 Task: Search for accommodations in Istaravshan, Tajikistan from July 7 to July 15 for 6 guests, with a price range of ₹15,000 to ₹20,000, 3 bedrooms, 3 beds, 5 bathrooms, and self check-in option.
Action: Mouse moved to (758, 121)
Screenshot: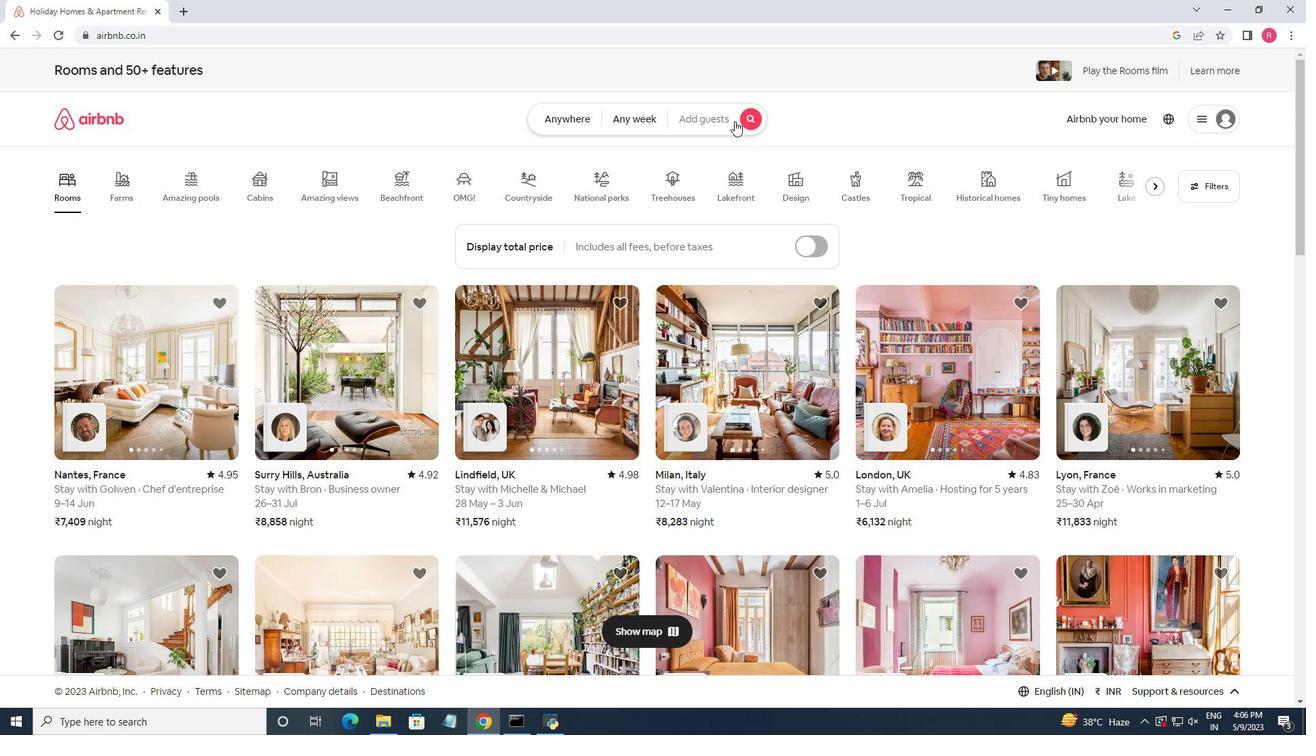 
Action: Mouse pressed left at (758, 121)
Screenshot: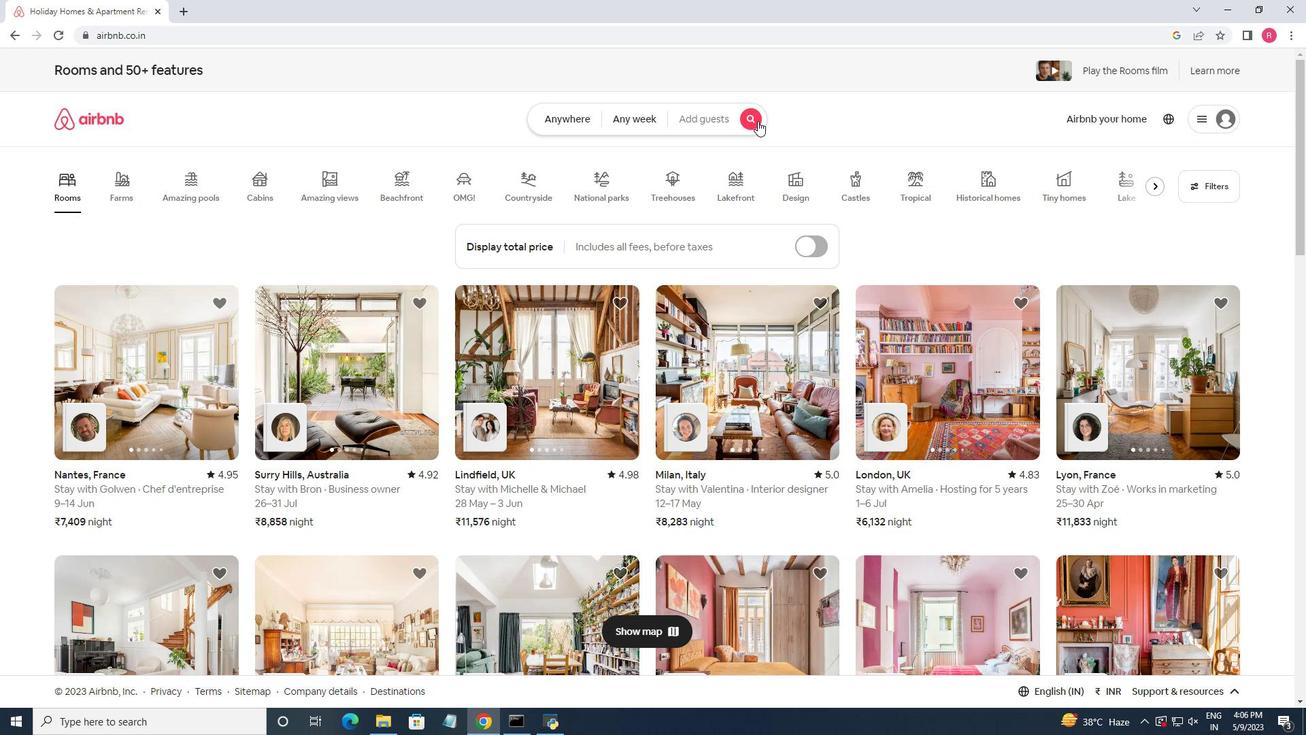 
Action: Mouse moved to (440, 172)
Screenshot: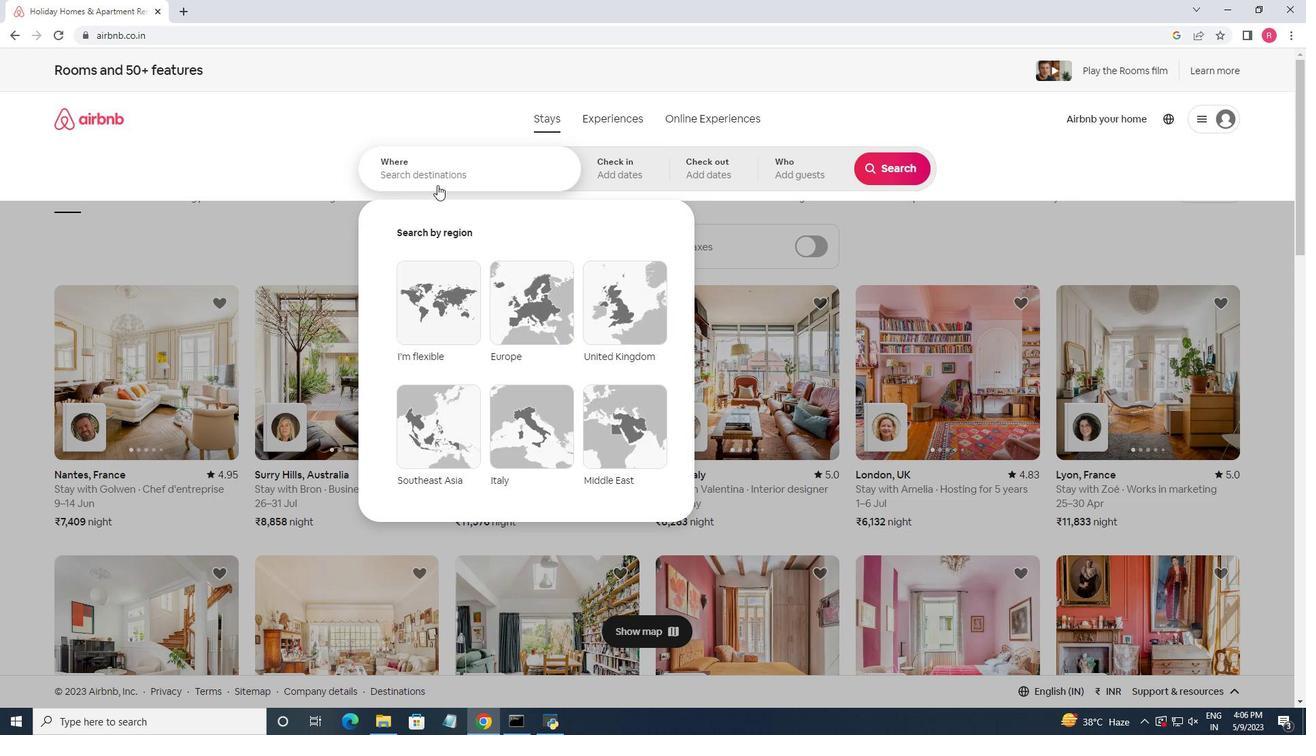 
Action: Mouse pressed left at (440, 172)
Screenshot: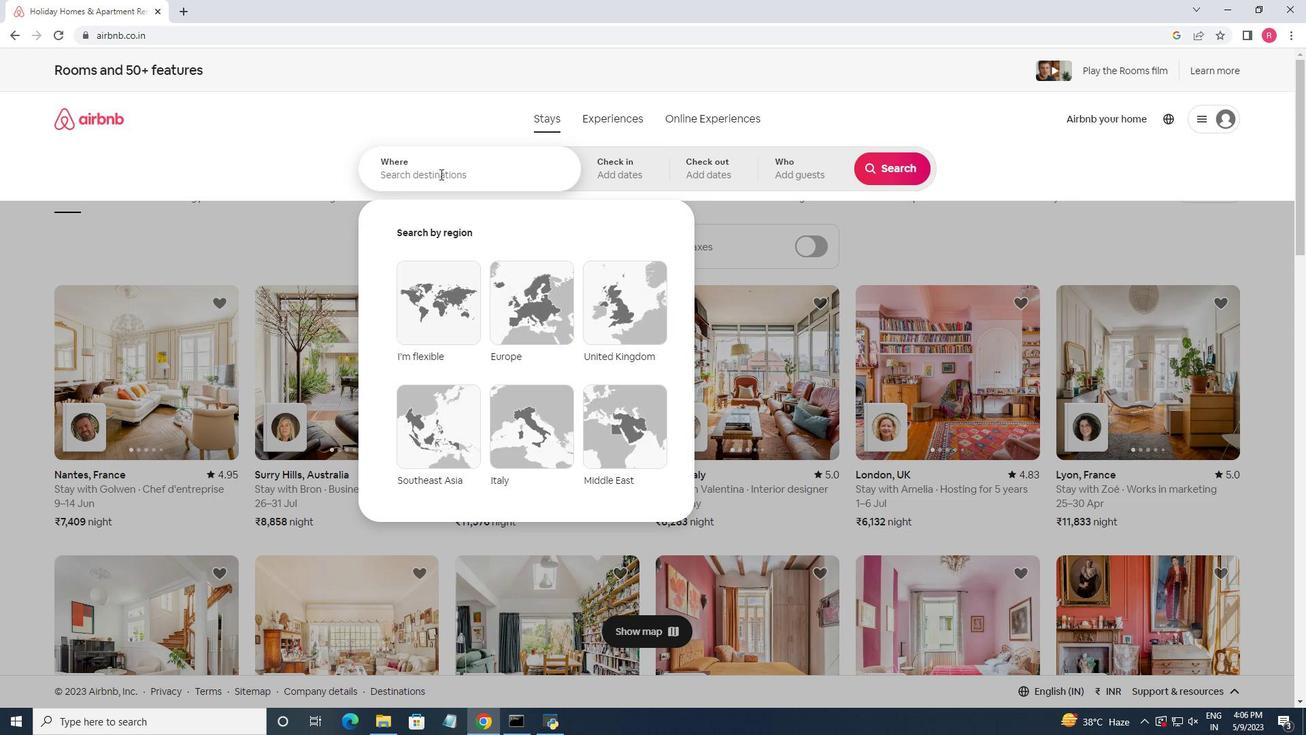 
Action: Key pressed <Key.shift>Istaravshan,<Key.space><Key.shift><Key.shift><Key.shift><Key.shift><Key.shift><Key.shift><Key.shift><Key.shift><Key.shift><Key.shift><Key.shift>Tajikista
Screenshot: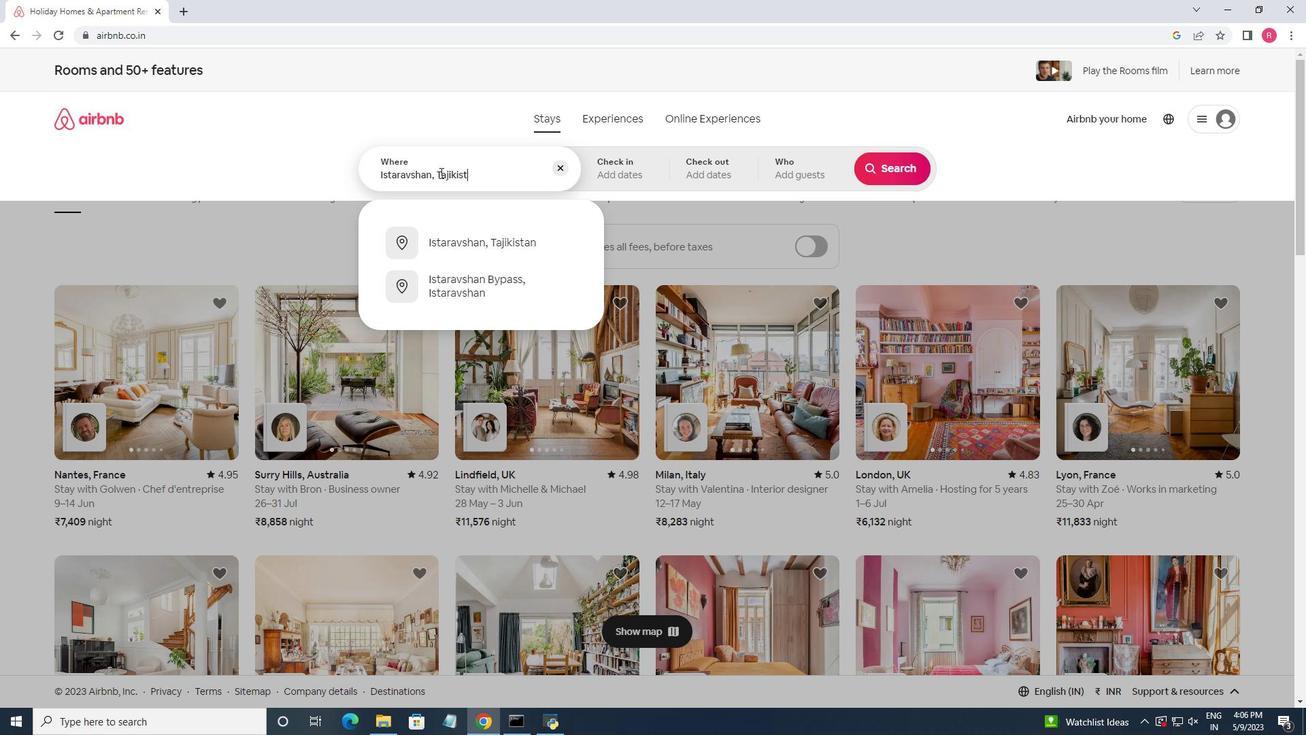 
Action: Mouse moved to (473, 236)
Screenshot: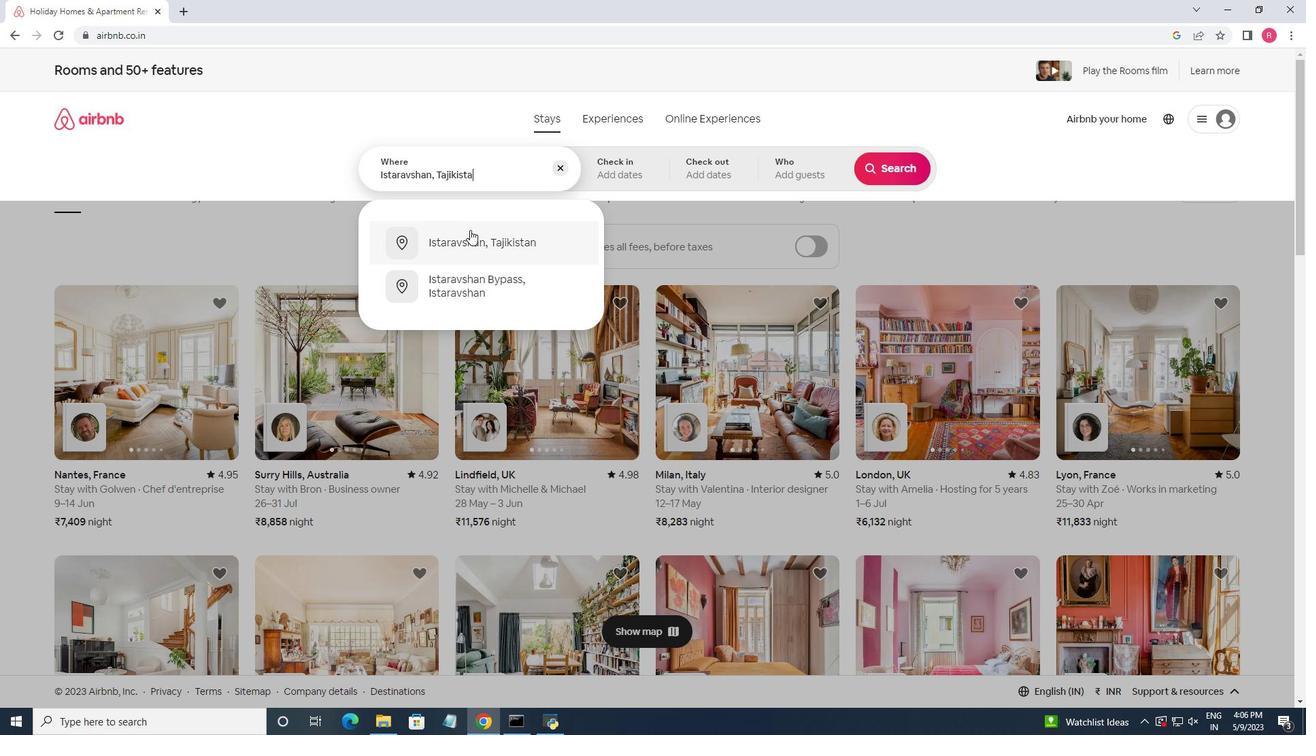 
Action: Mouse pressed left at (473, 236)
Screenshot: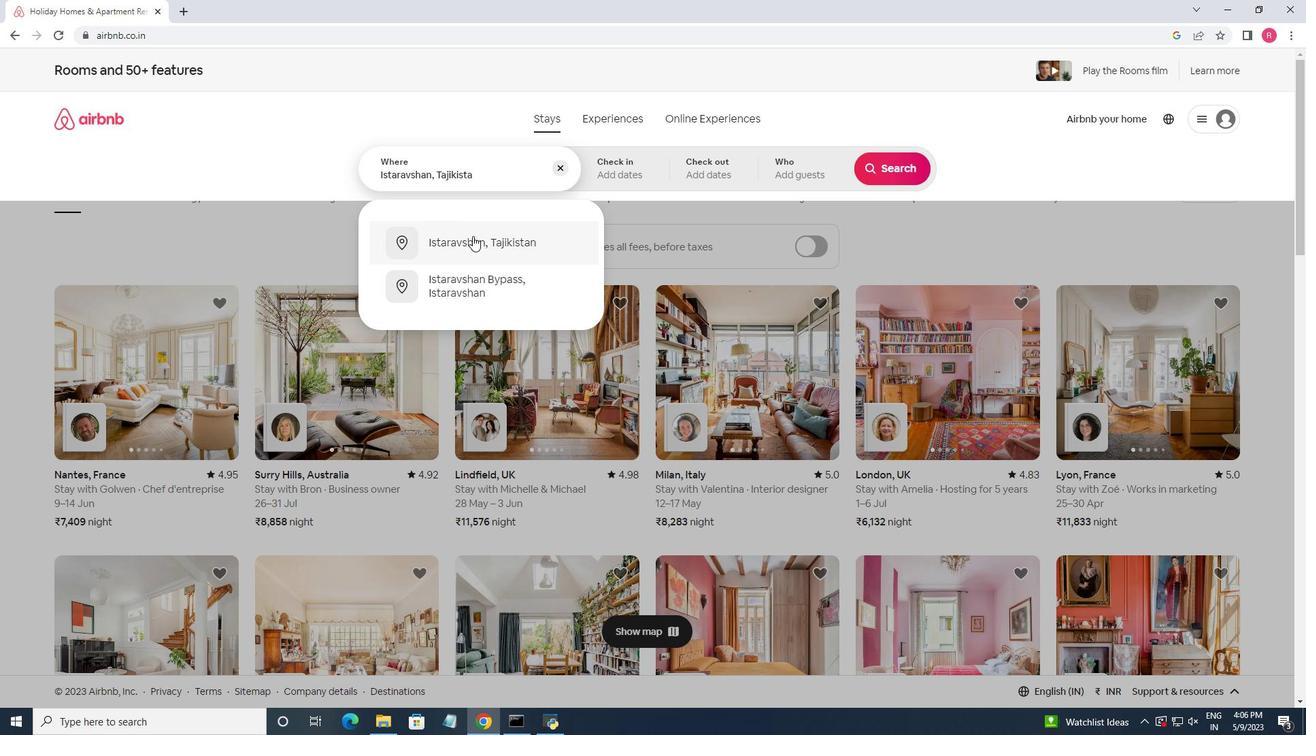 
Action: Mouse moved to (888, 281)
Screenshot: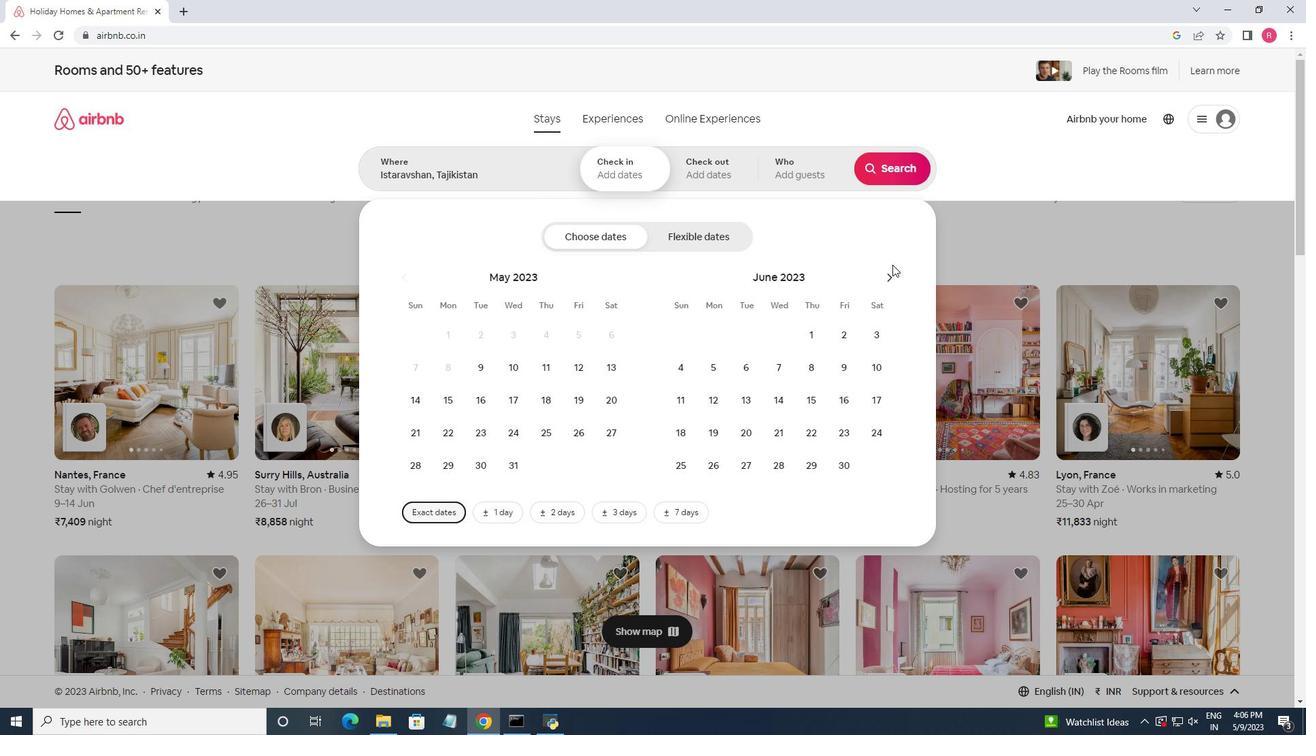 
Action: Mouse pressed left at (888, 281)
Screenshot: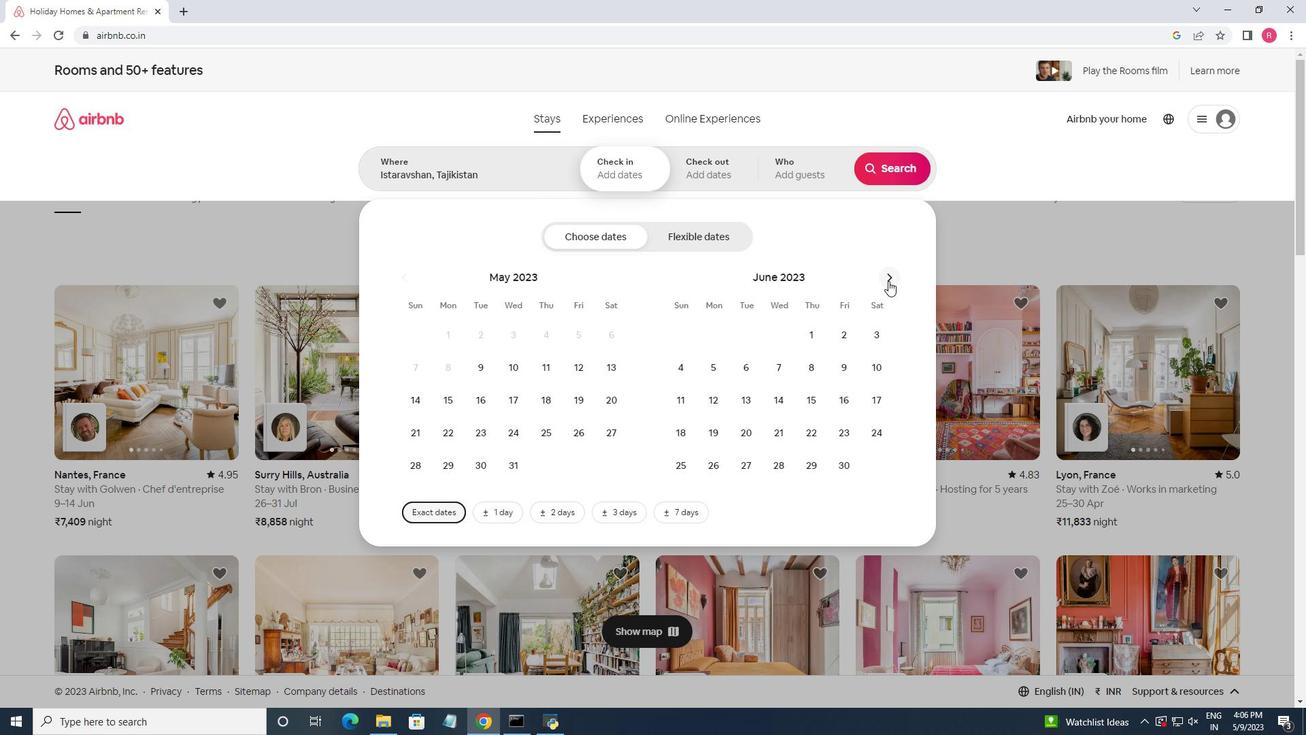 
Action: Mouse moved to (848, 370)
Screenshot: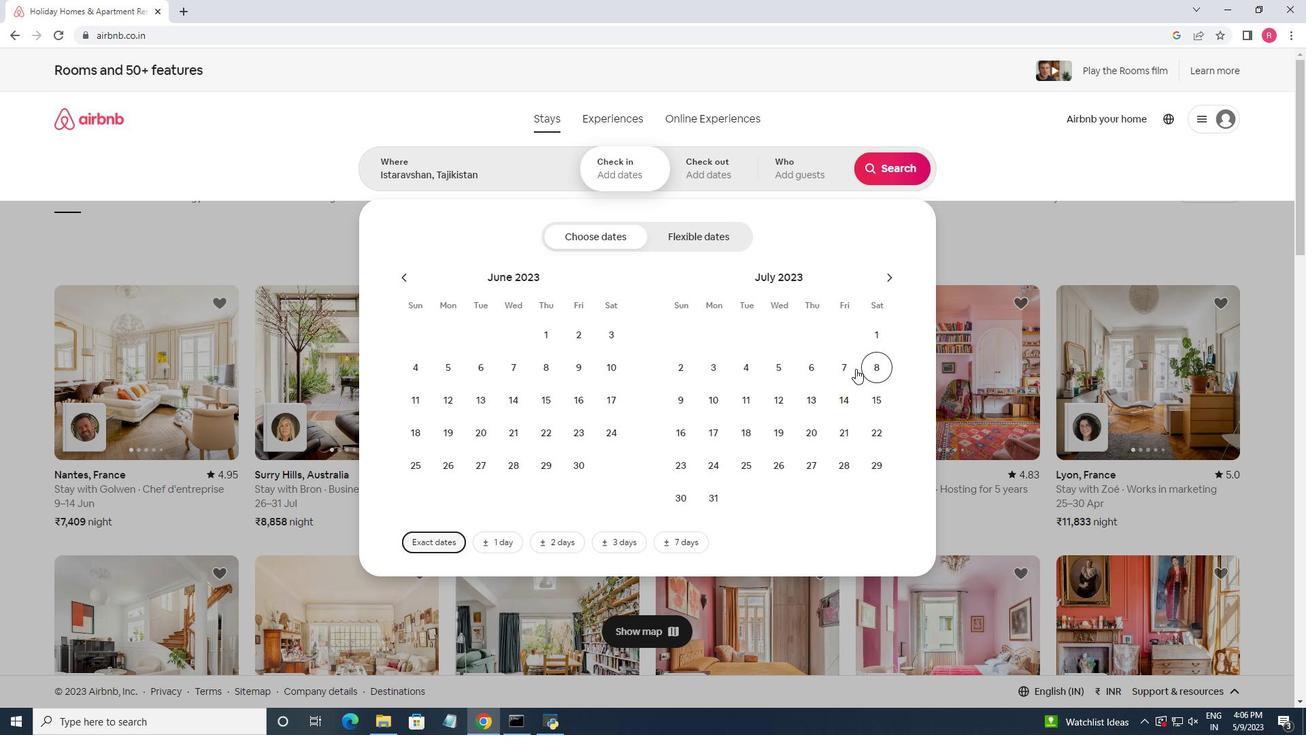 
Action: Mouse pressed left at (848, 370)
Screenshot: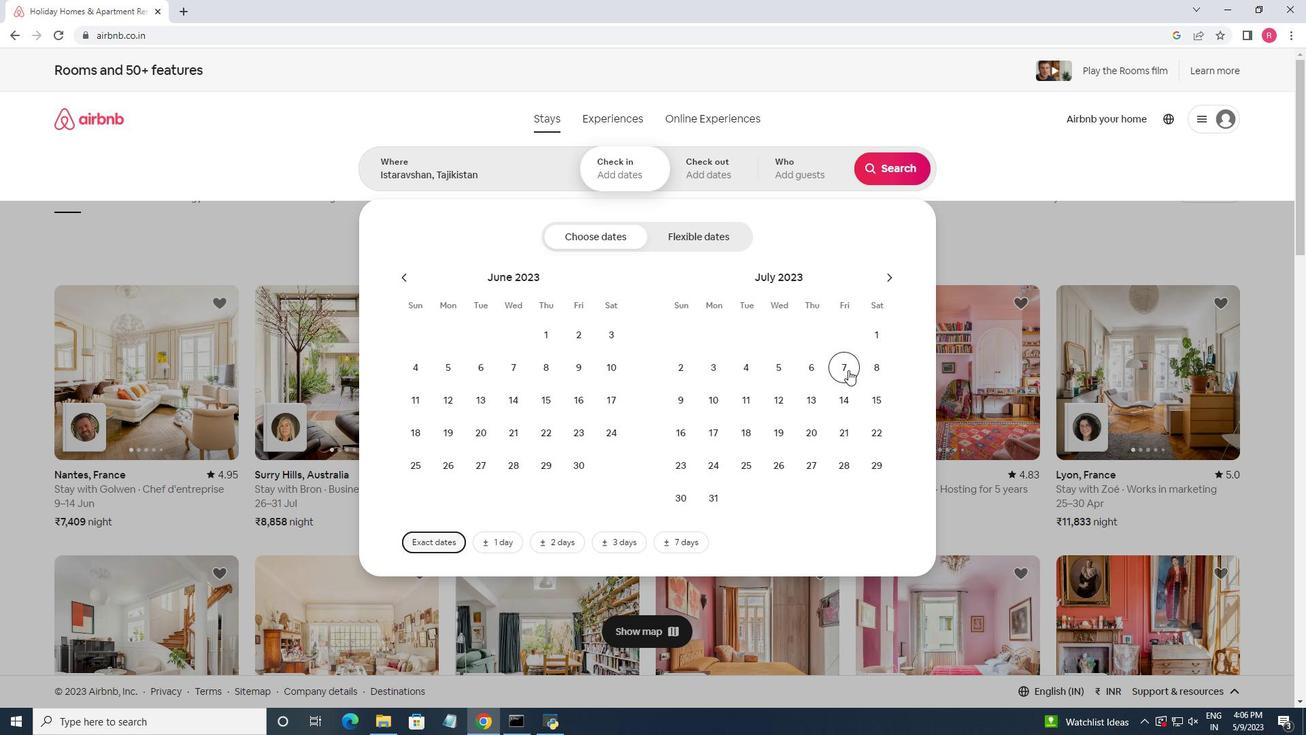 
Action: Mouse moved to (875, 404)
Screenshot: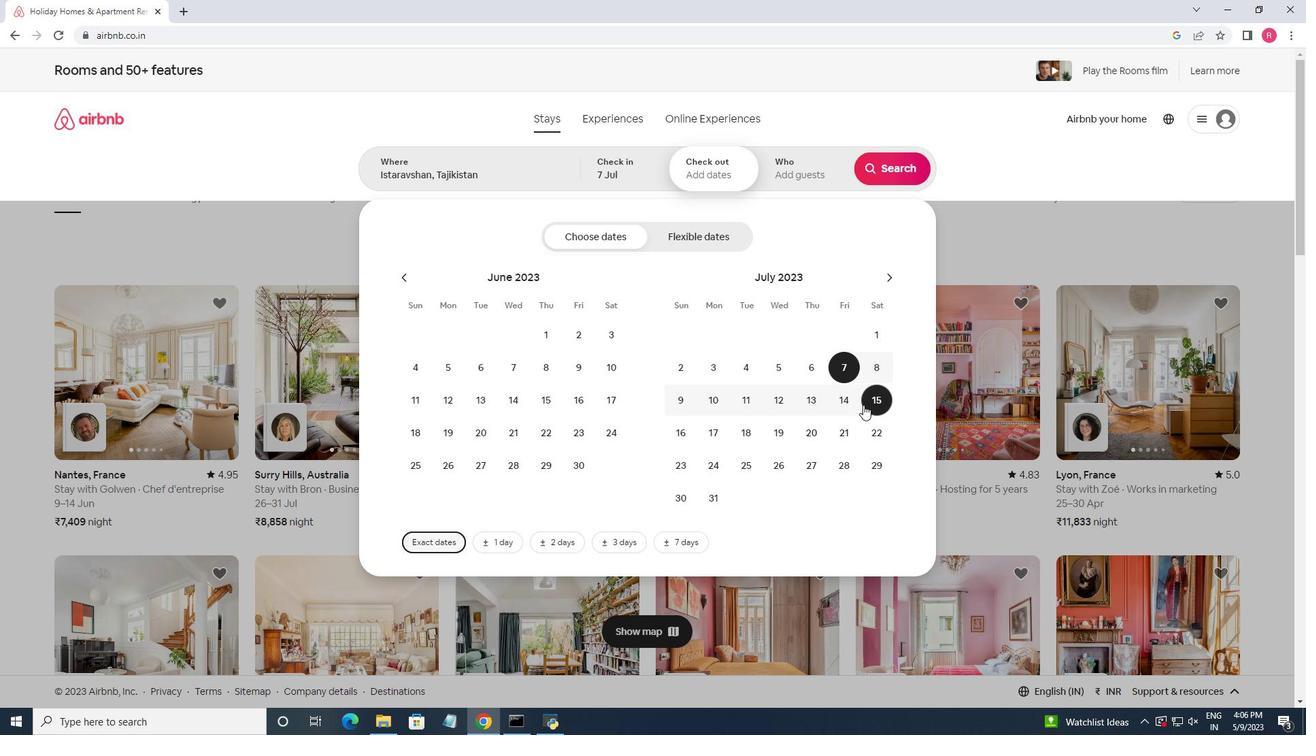 
Action: Mouse pressed left at (875, 404)
Screenshot: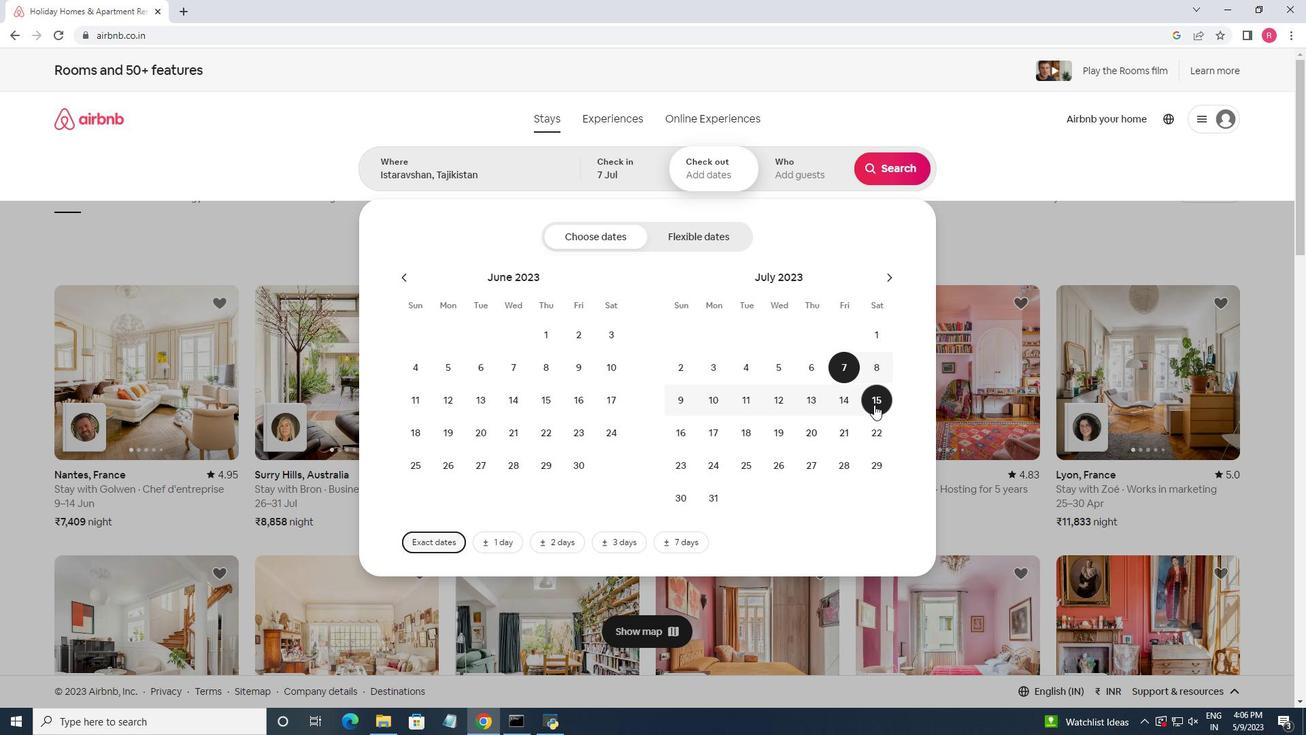 
Action: Mouse moved to (782, 172)
Screenshot: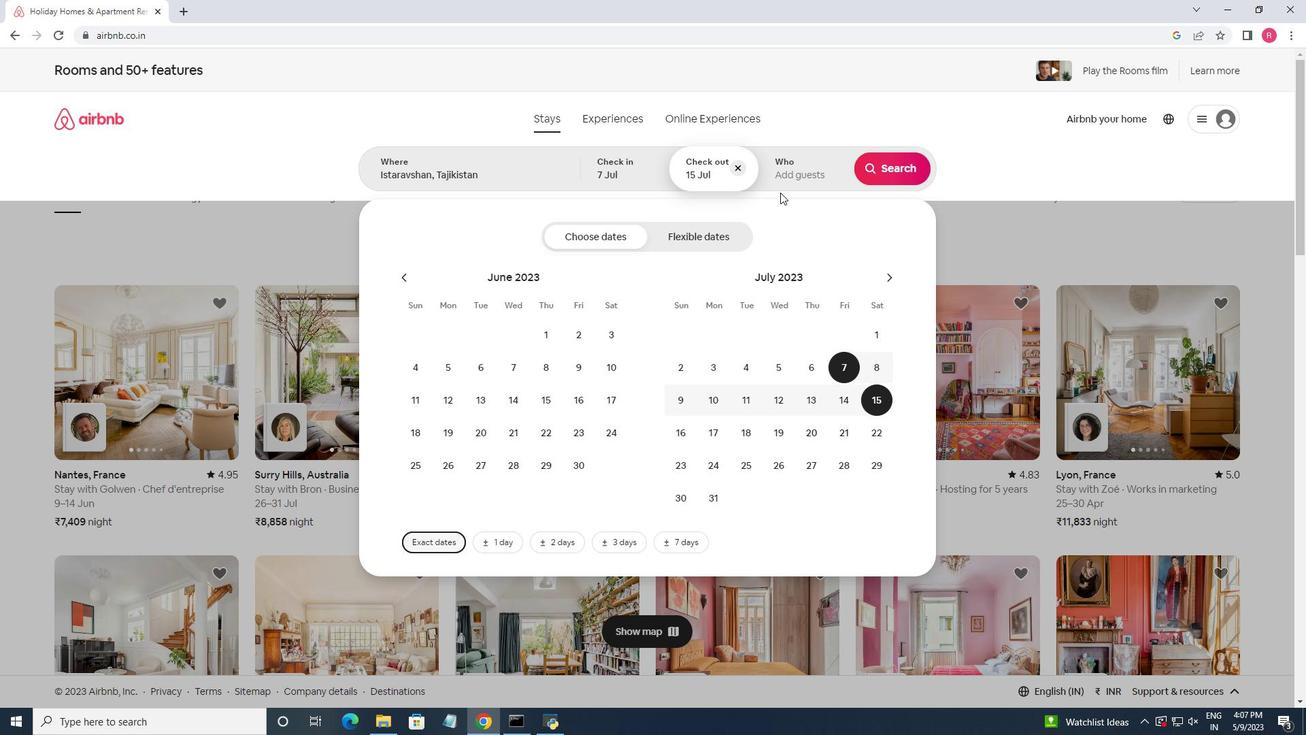 
Action: Mouse pressed left at (782, 172)
Screenshot: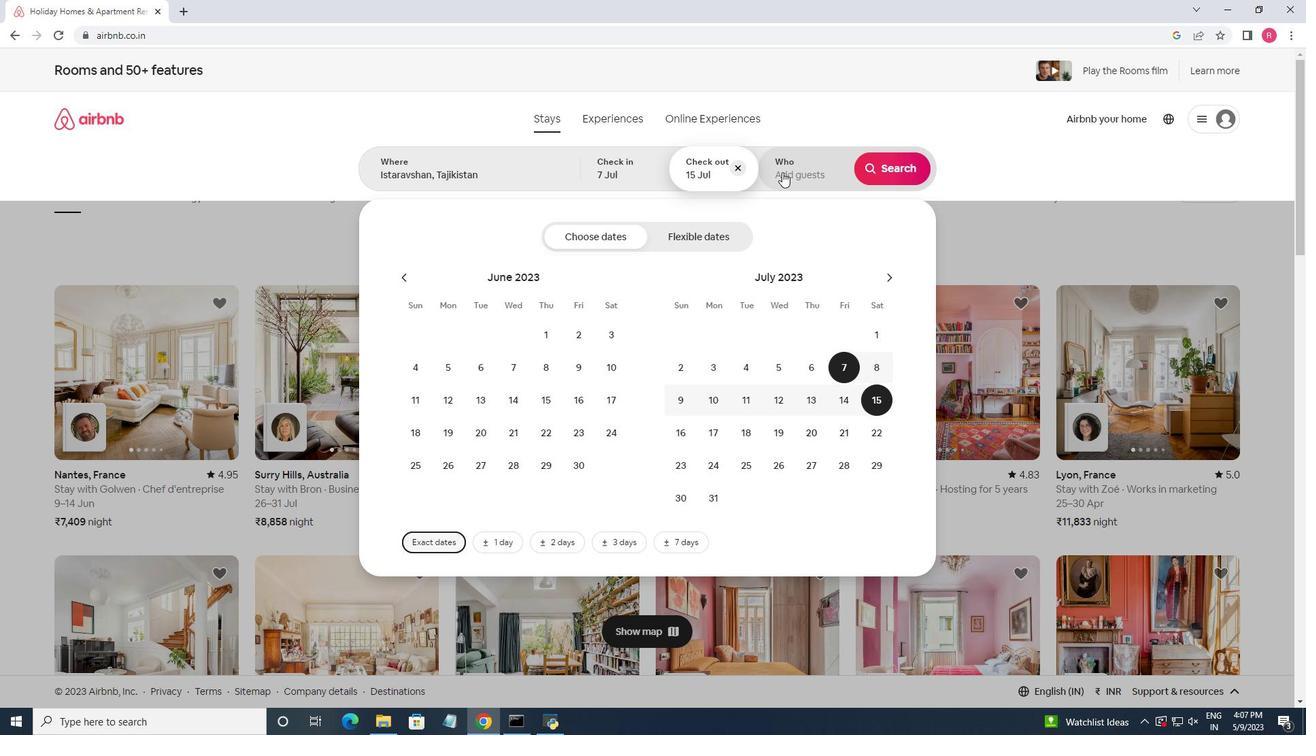 
Action: Mouse moved to (898, 245)
Screenshot: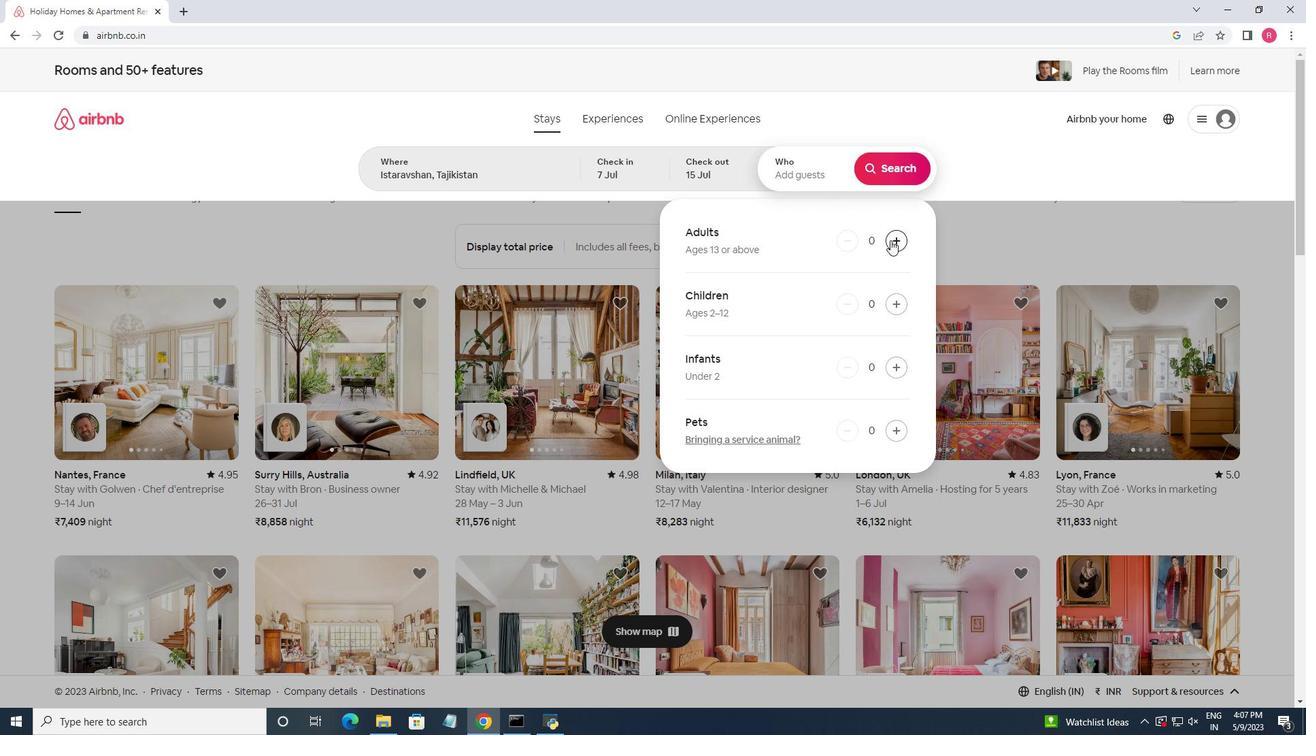 
Action: Mouse pressed left at (898, 245)
Screenshot: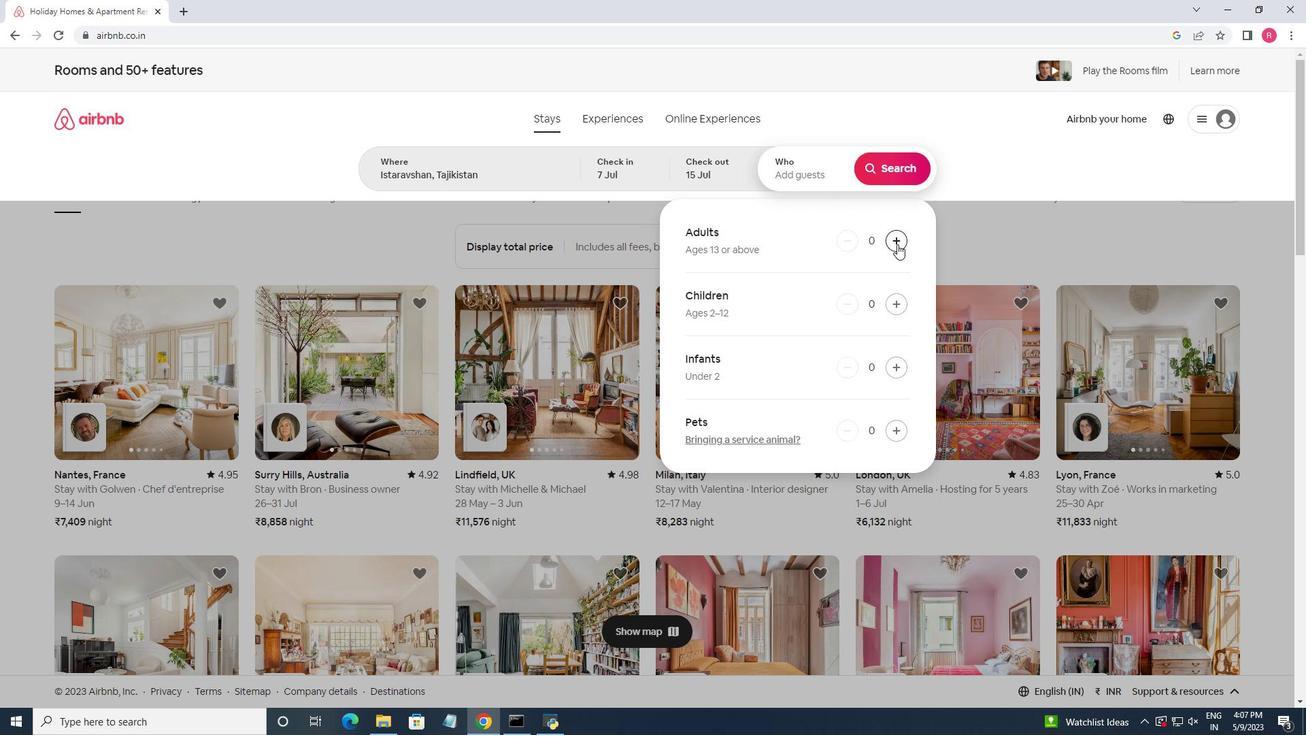 
Action: Mouse pressed left at (898, 245)
Screenshot: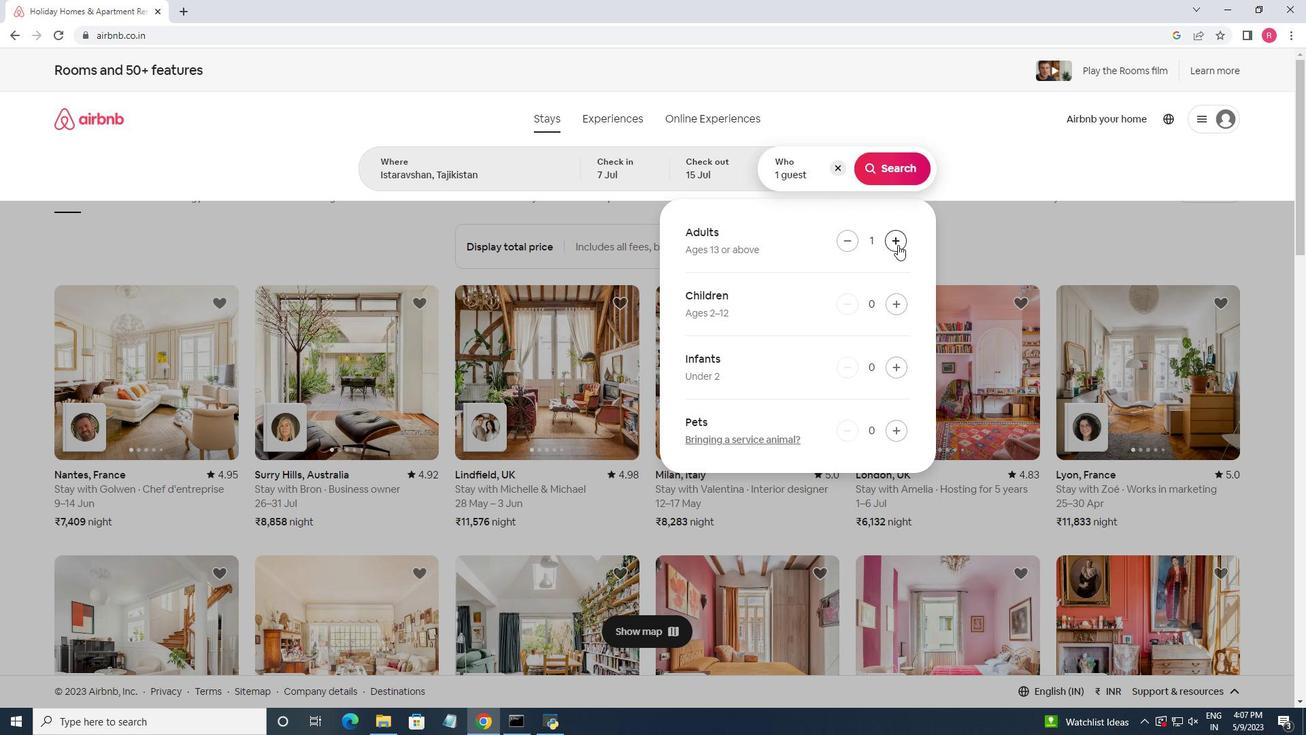 
Action: Mouse pressed left at (898, 245)
Screenshot: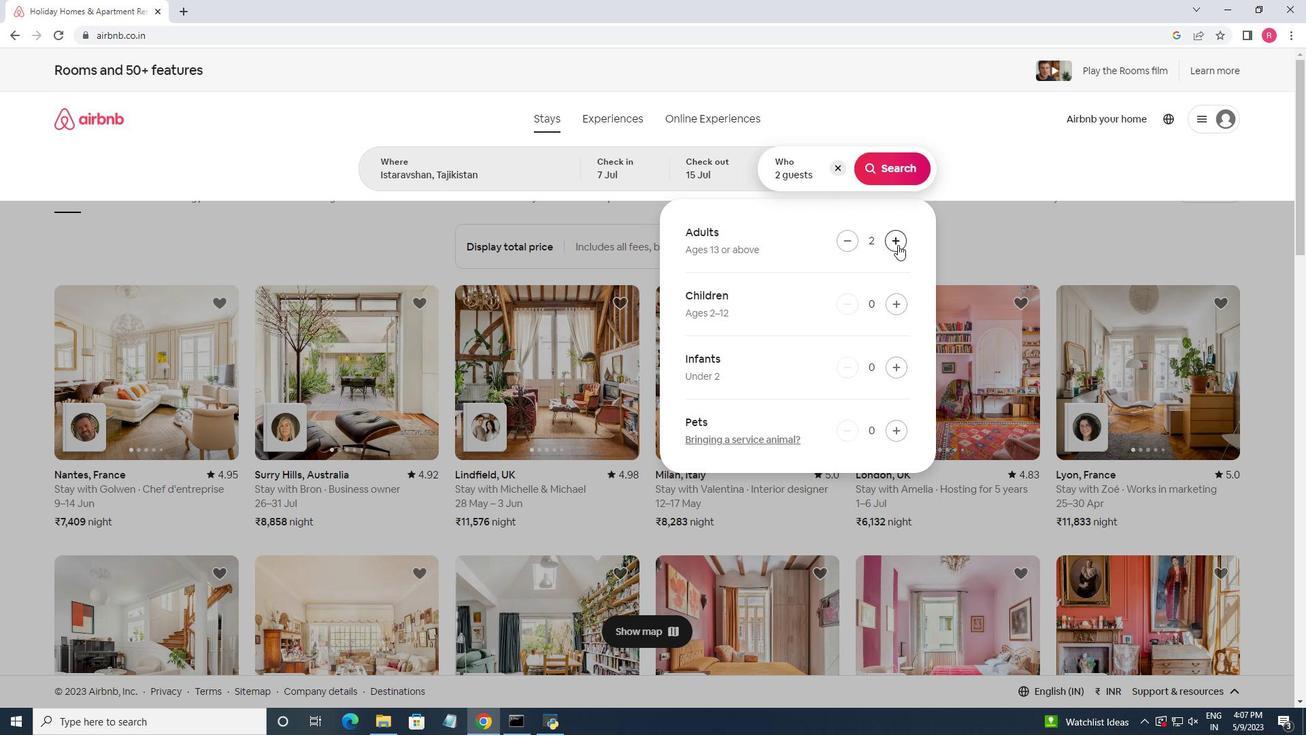 
Action: Mouse pressed left at (898, 245)
Screenshot: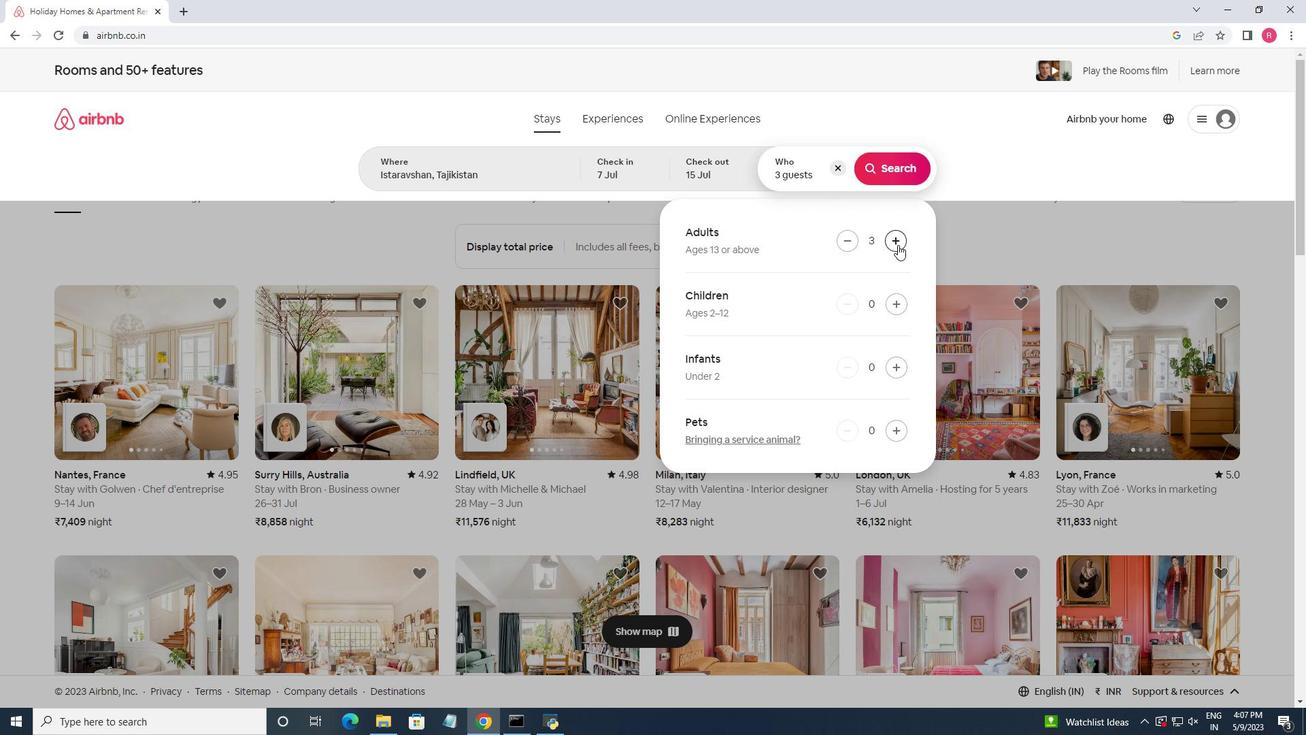 
Action: Mouse pressed left at (898, 245)
Screenshot: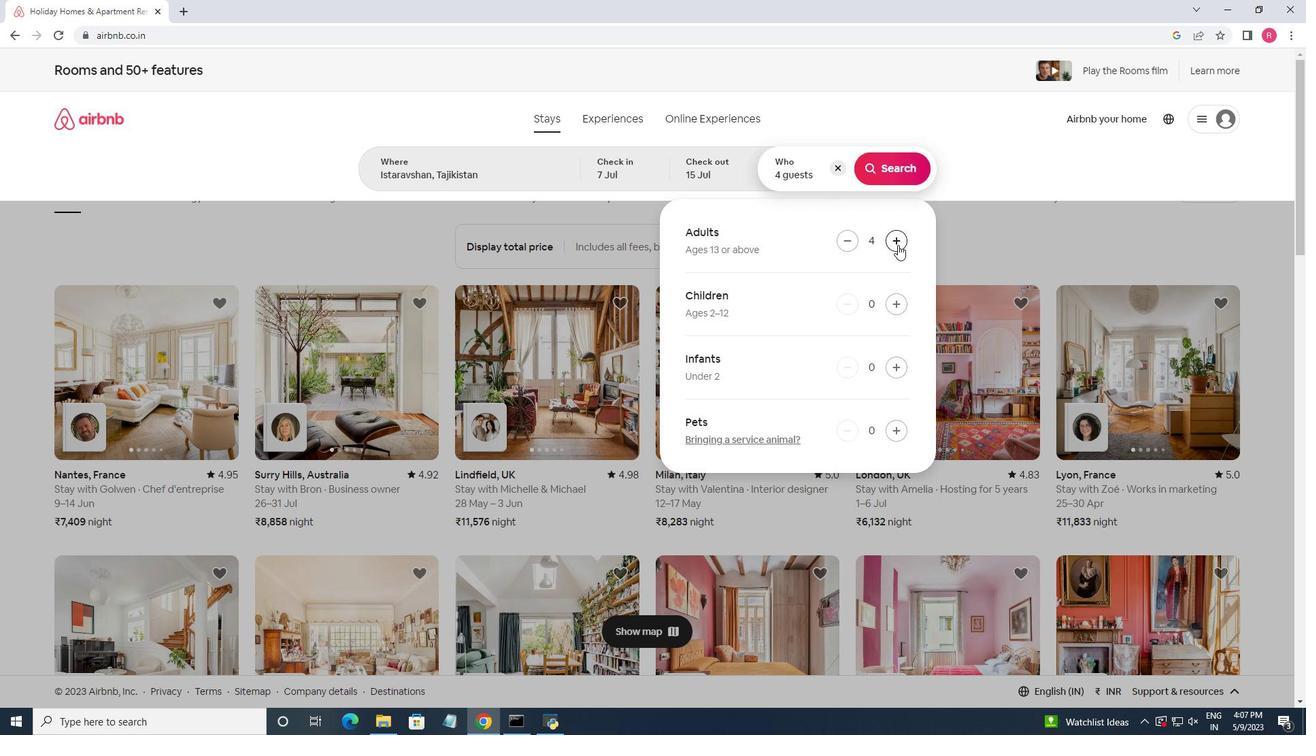 
Action: Mouse pressed left at (898, 245)
Screenshot: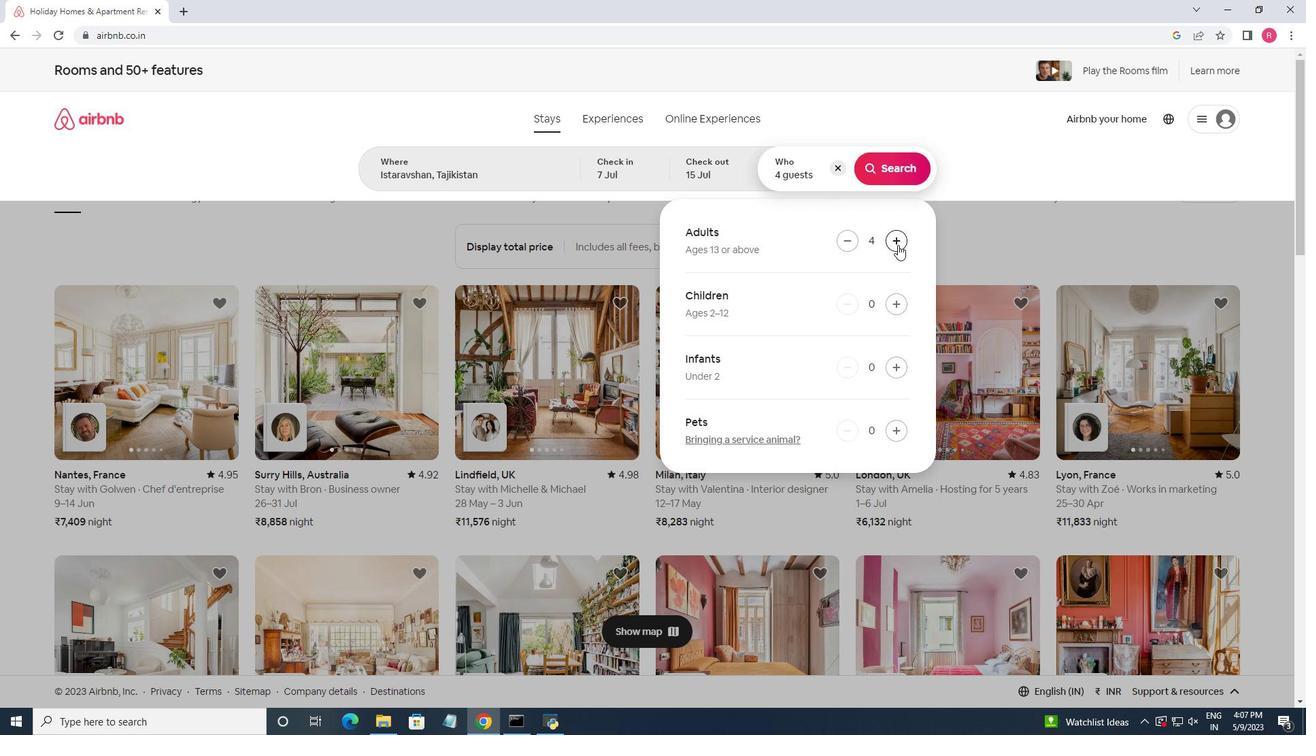 
Action: Mouse moved to (895, 170)
Screenshot: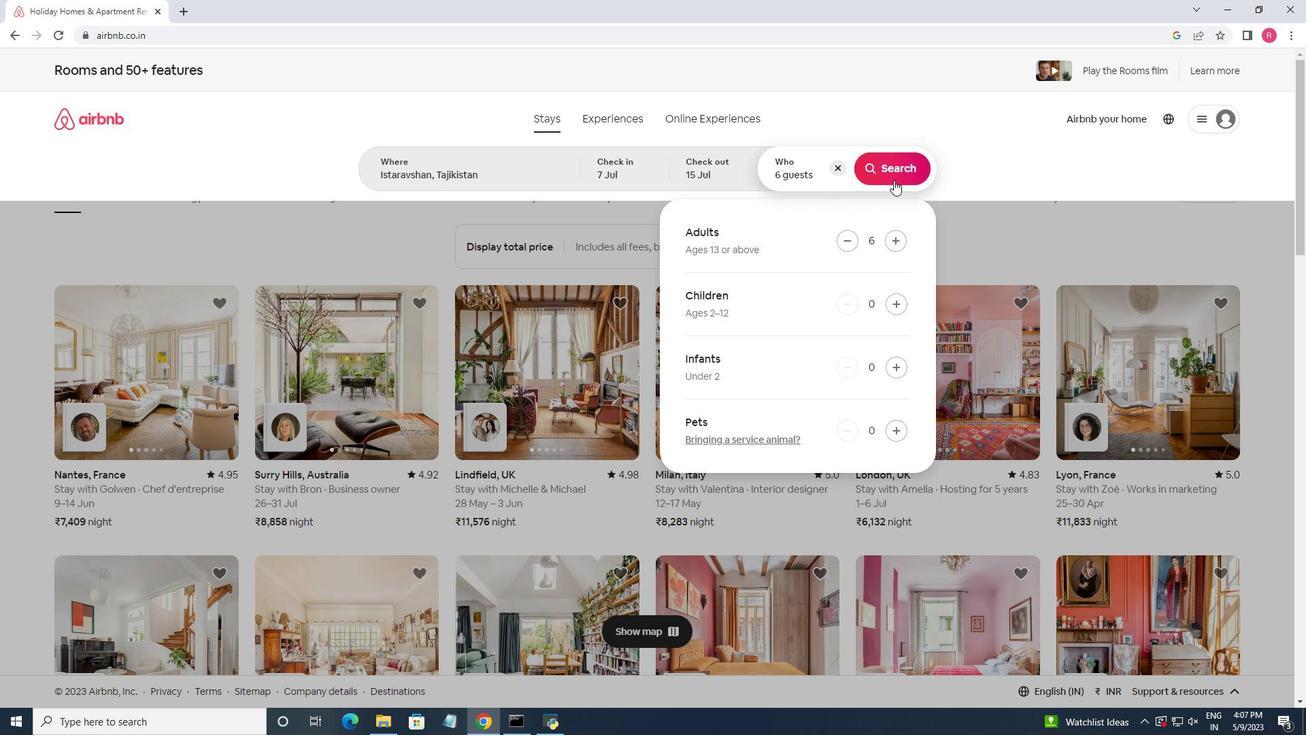
Action: Mouse pressed left at (895, 170)
Screenshot: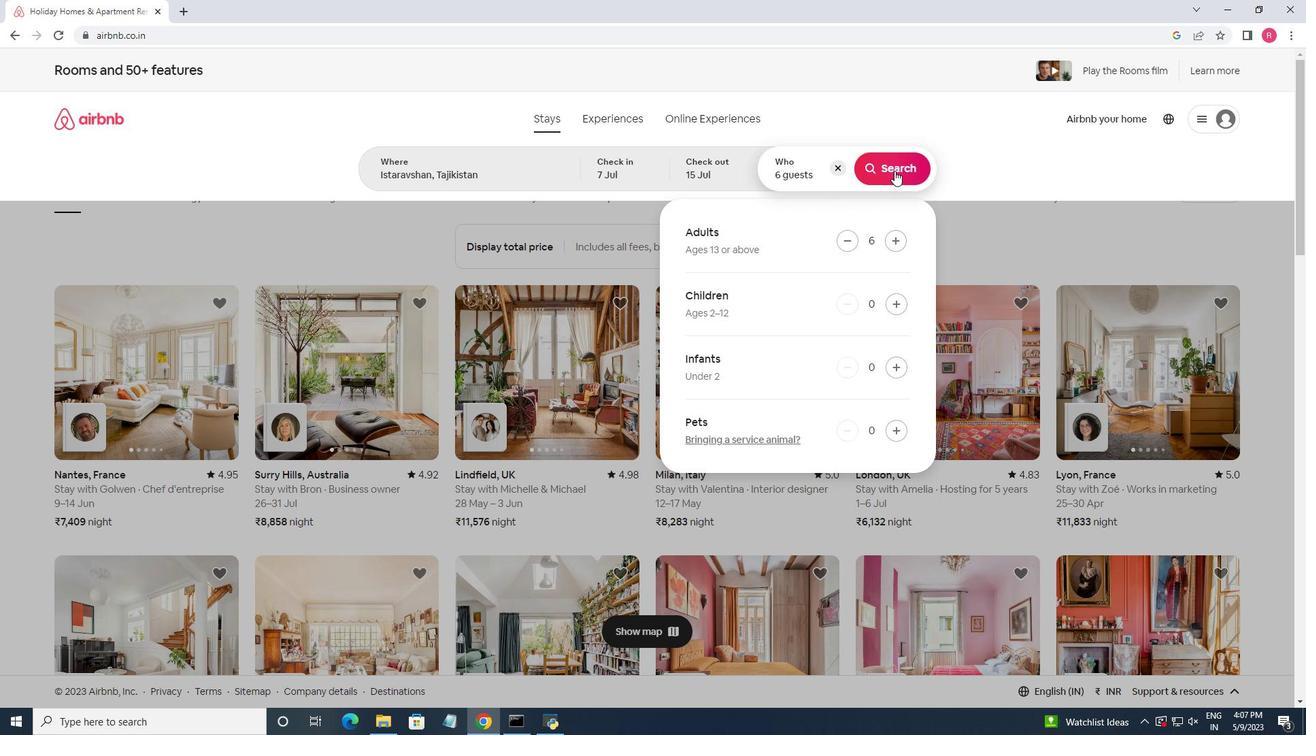 
Action: Mouse moved to (1226, 130)
Screenshot: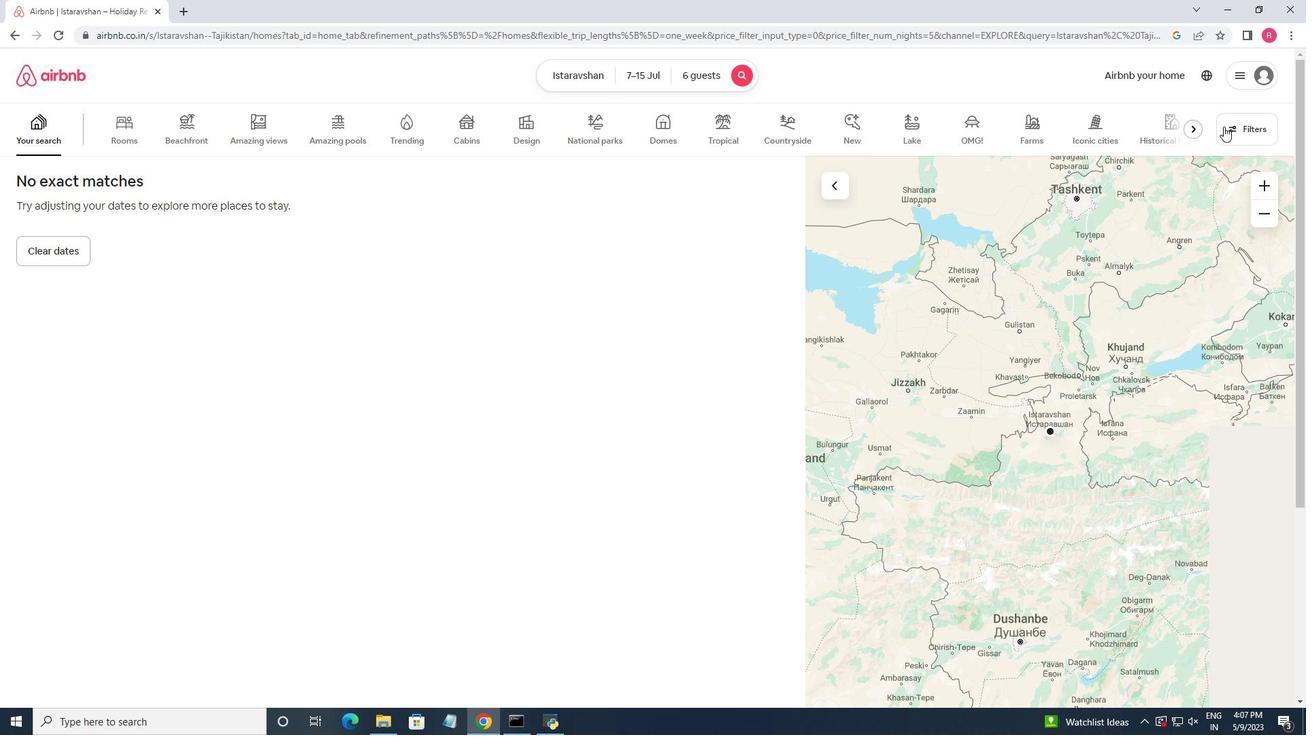 
Action: Mouse pressed left at (1226, 130)
Screenshot: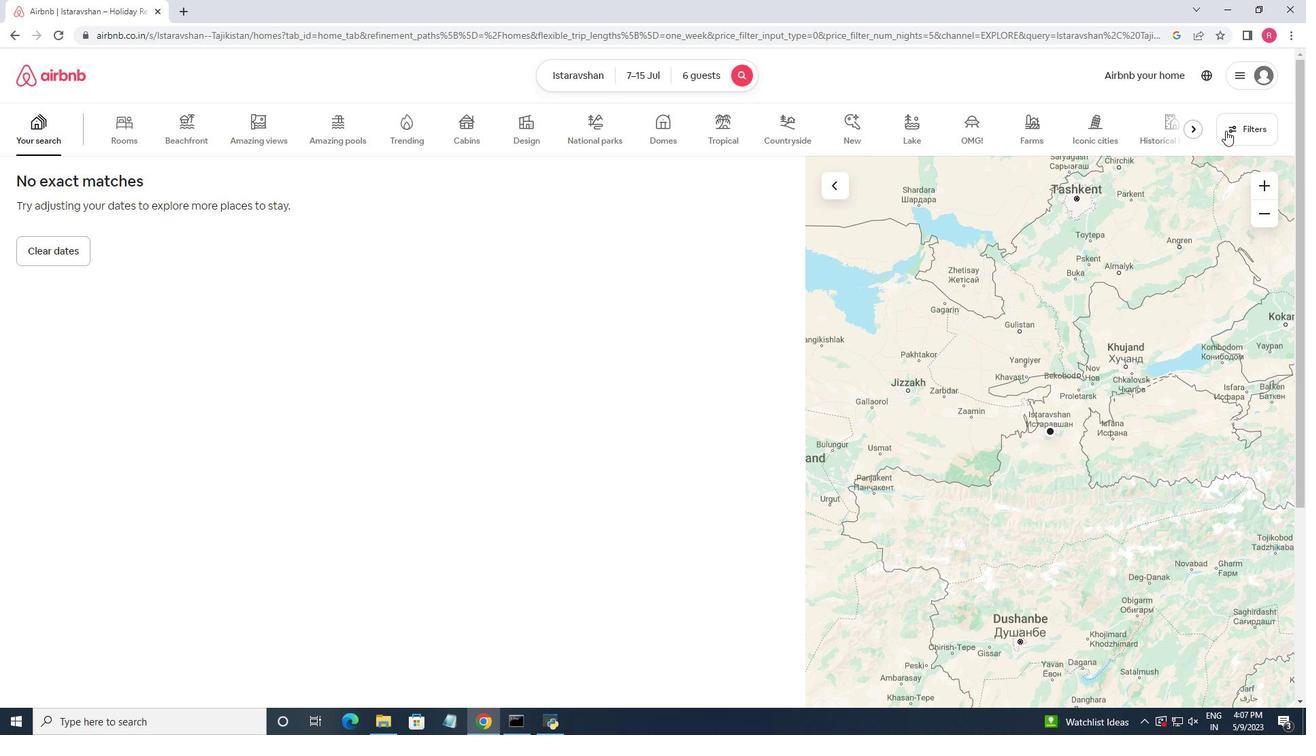 
Action: Mouse moved to (477, 462)
Screenshot: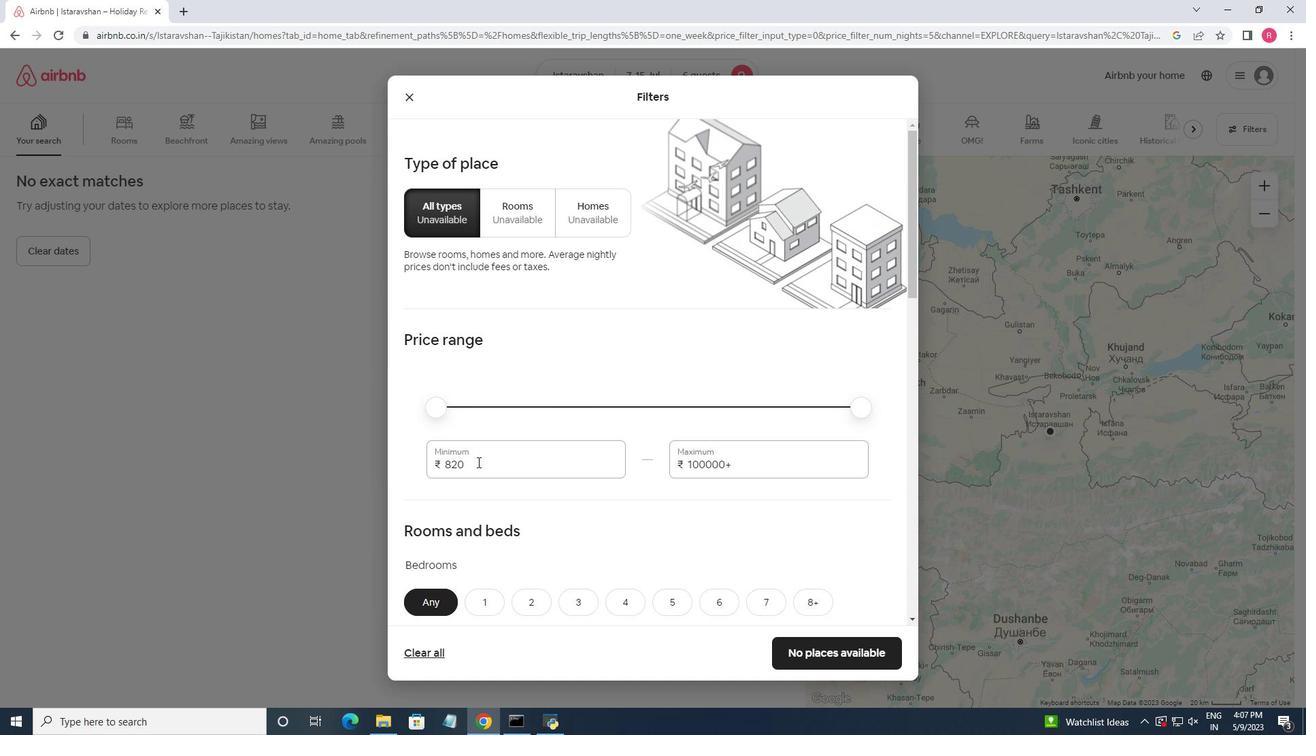 
Action: Mouse pressed left at (477, 462)
Screenshot: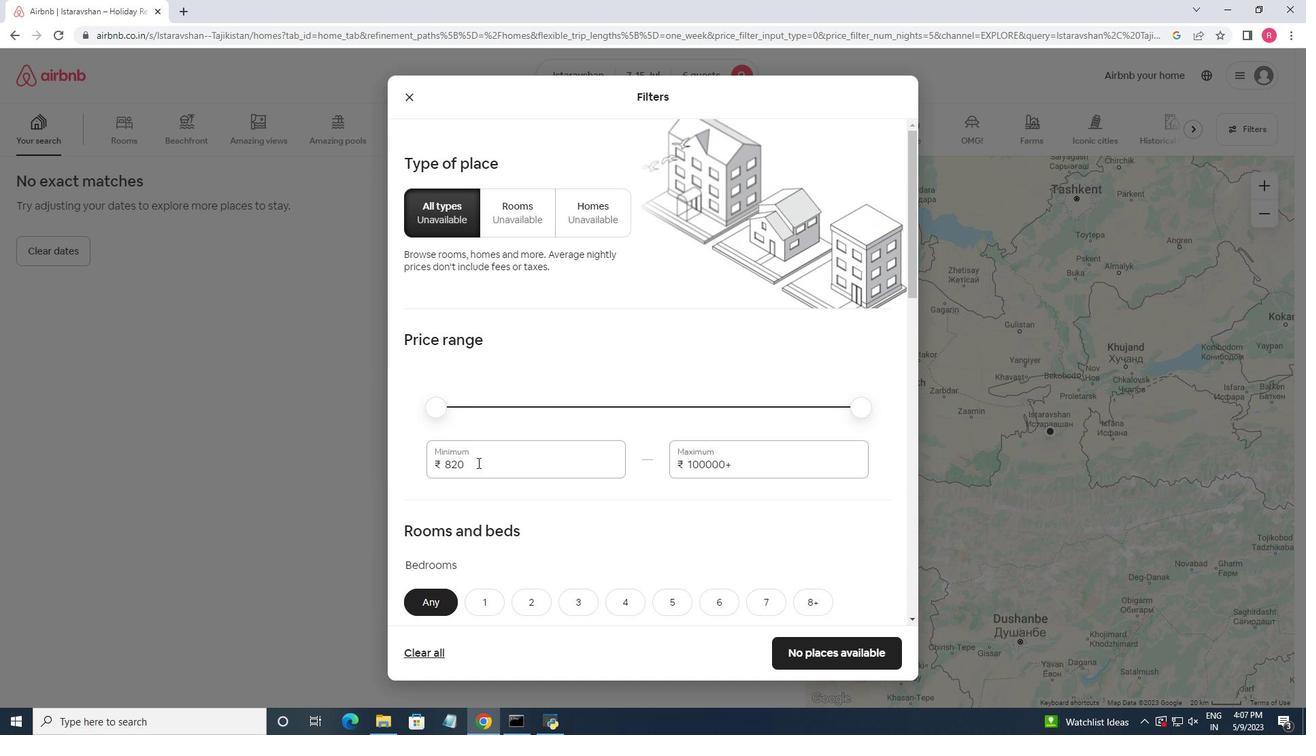 
Action: Mouse moved to (477, 462)
Screenshot: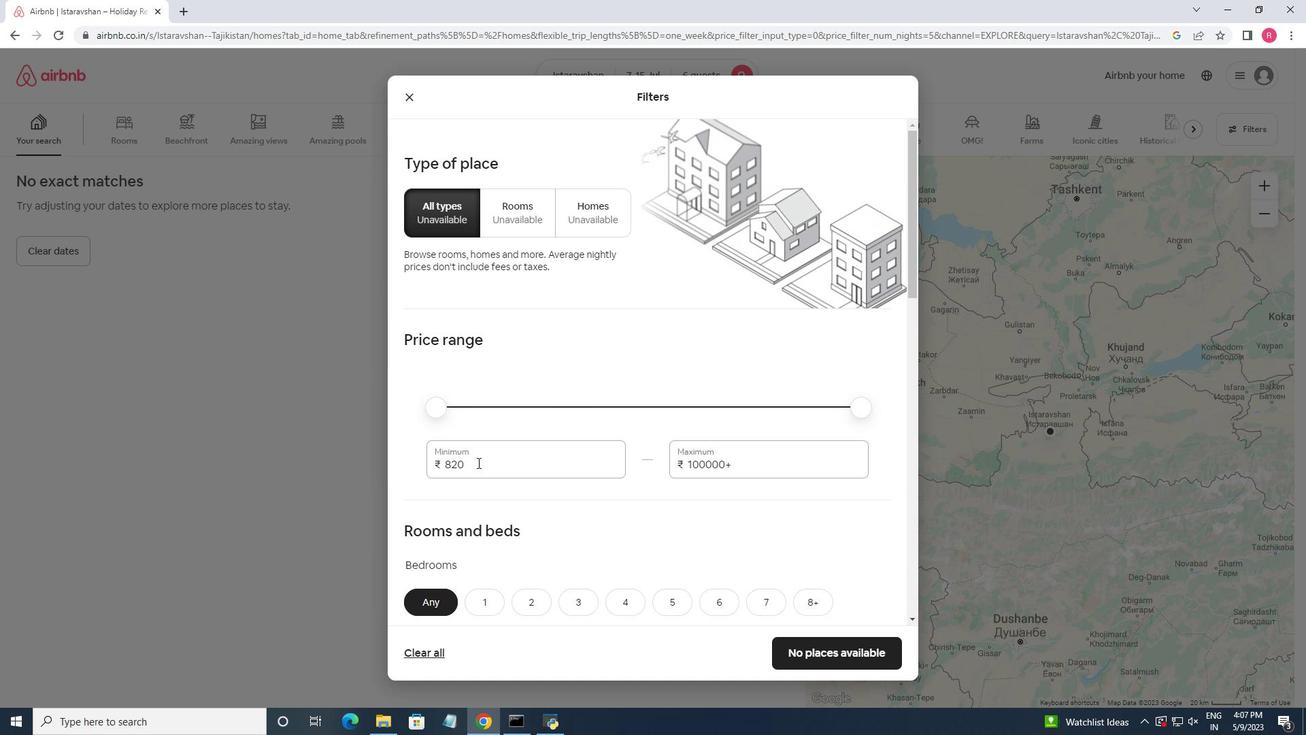 
Action: Key pressed <Key.backspace><Key.backspace><Key.backspace>15000<Key.tab>20000
Screenshot: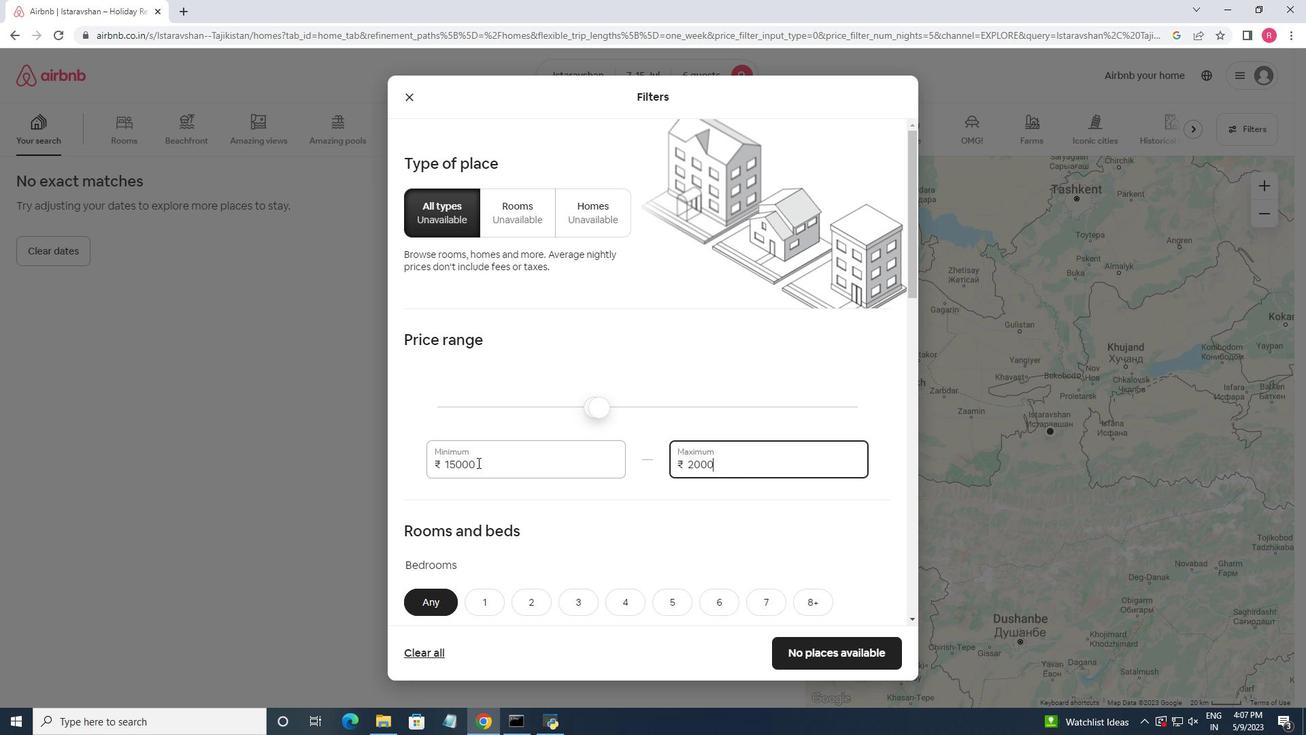 
Action: Mouse moved to (583, 527)
Screenshot: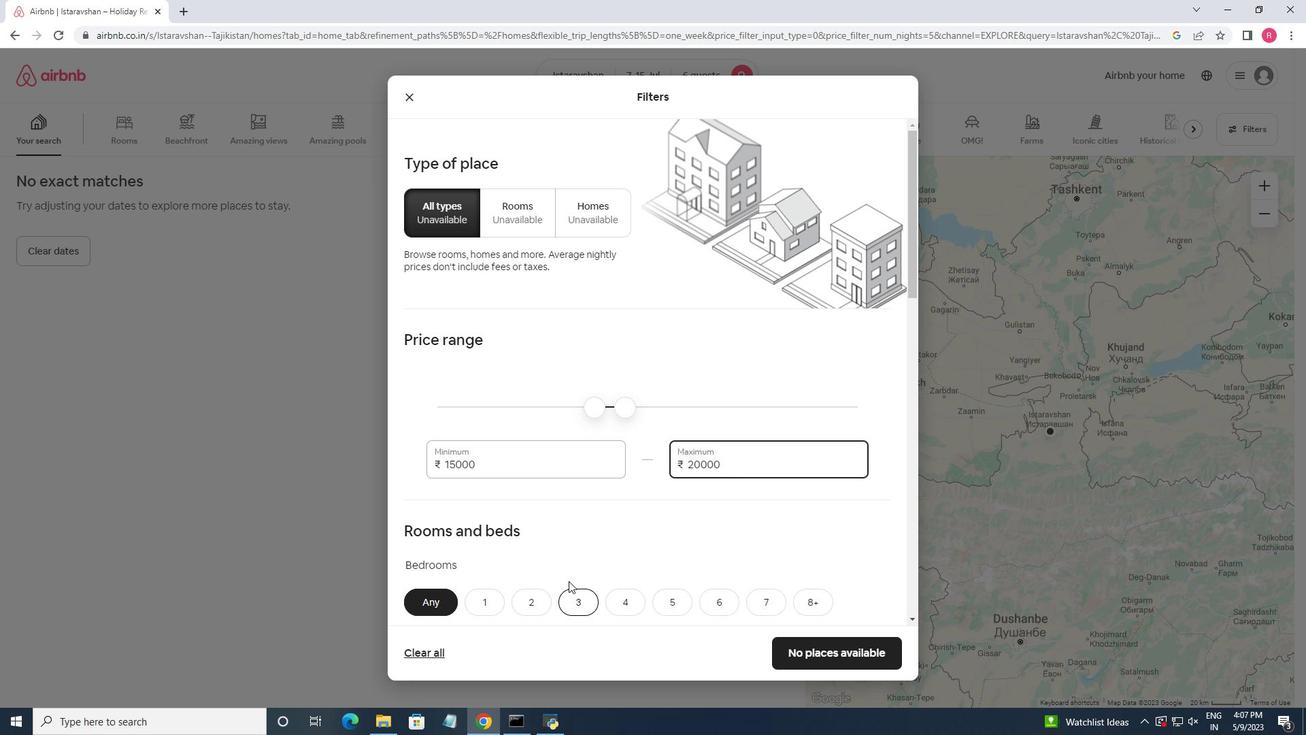 
Action: Mouse scrolled (583, 526) with delta (0, 0)
Screenshot: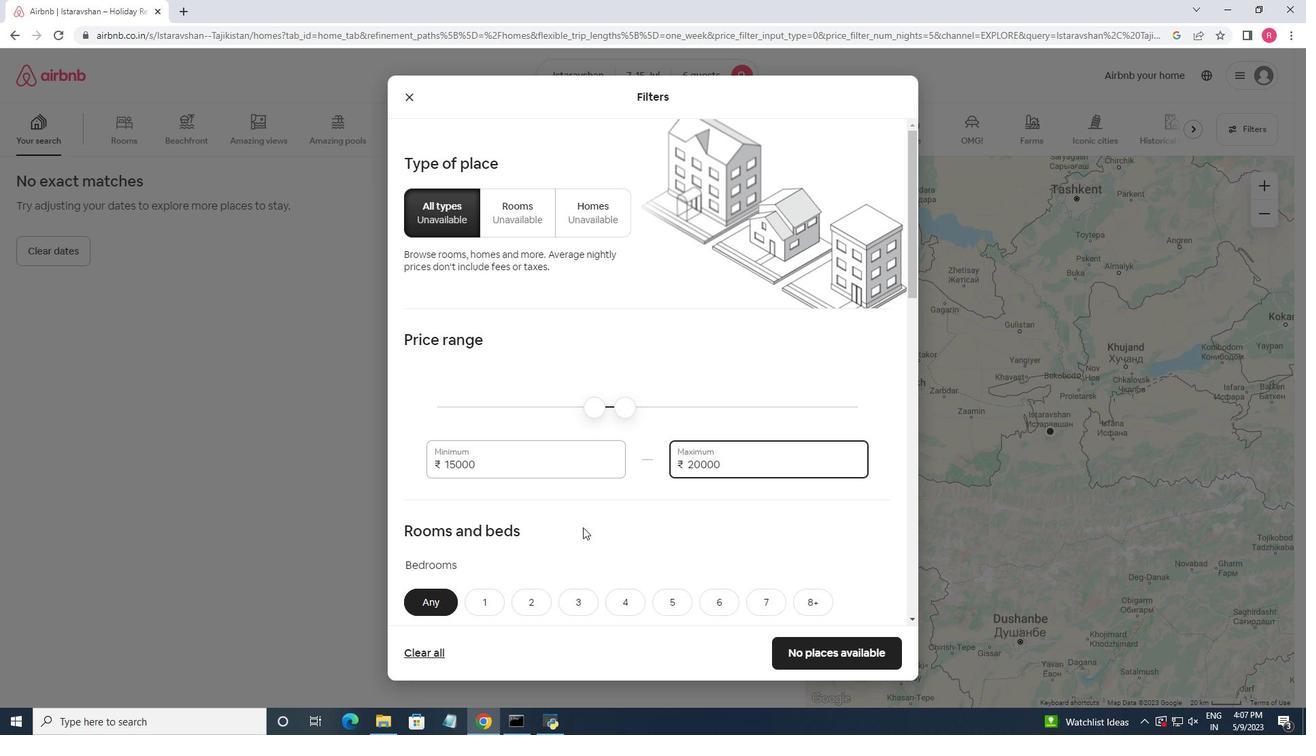 
Action: Mouse scrolled (583, 526) with delta (0, 0)
Screenshot: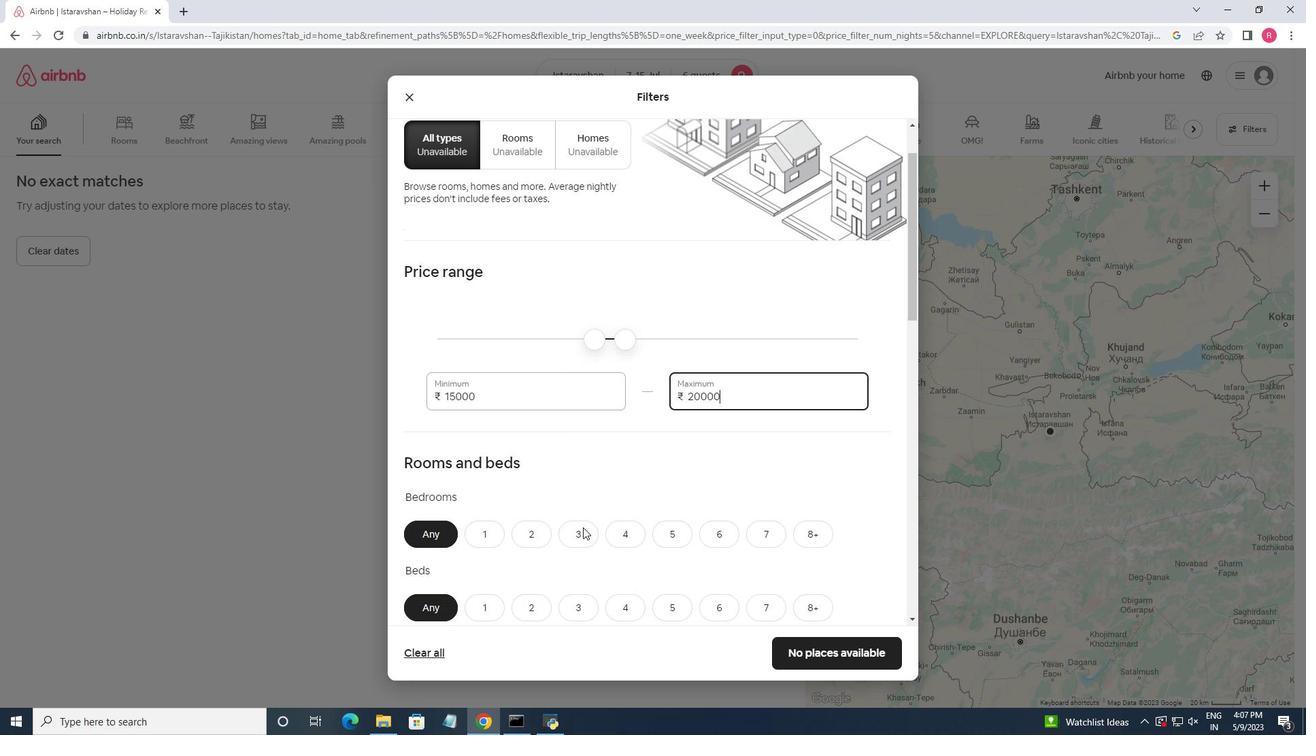 
Action: Mouse moved to (583, 471)
Screenshot: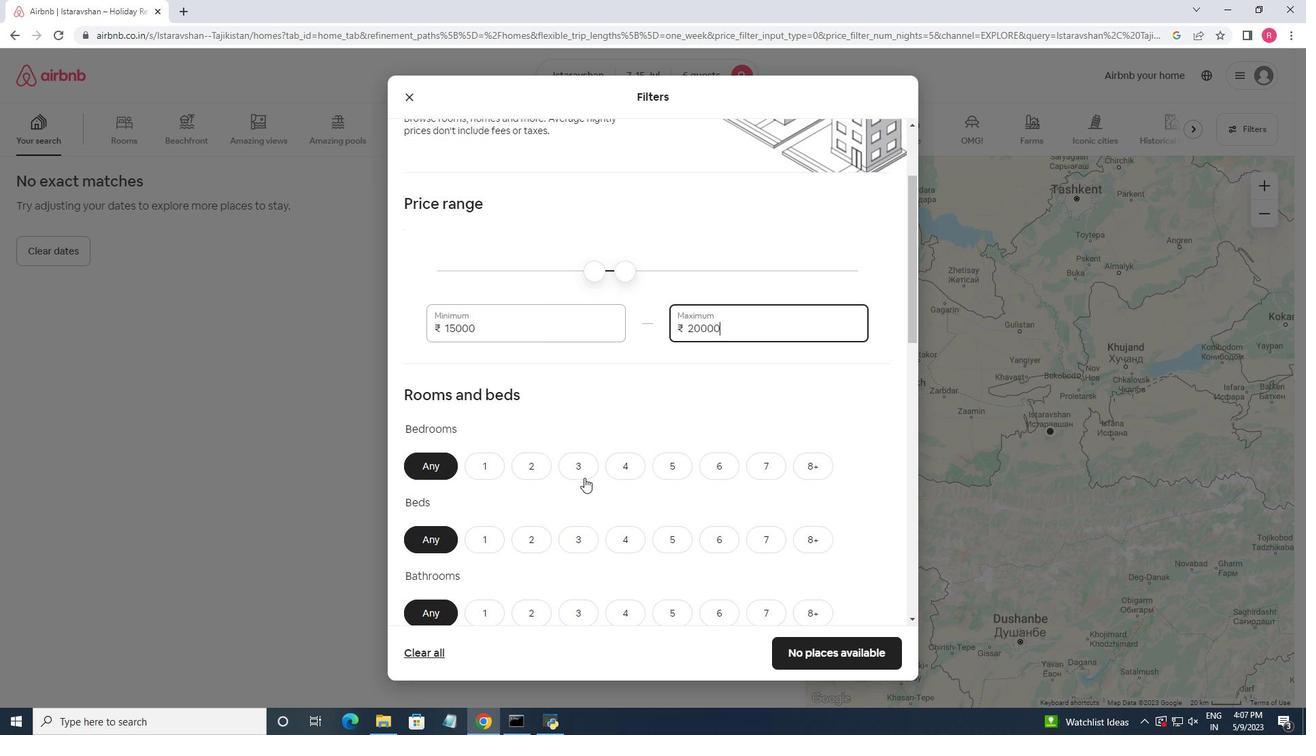 
Action: Mouse pressed left at (583, 471)
Screenshot: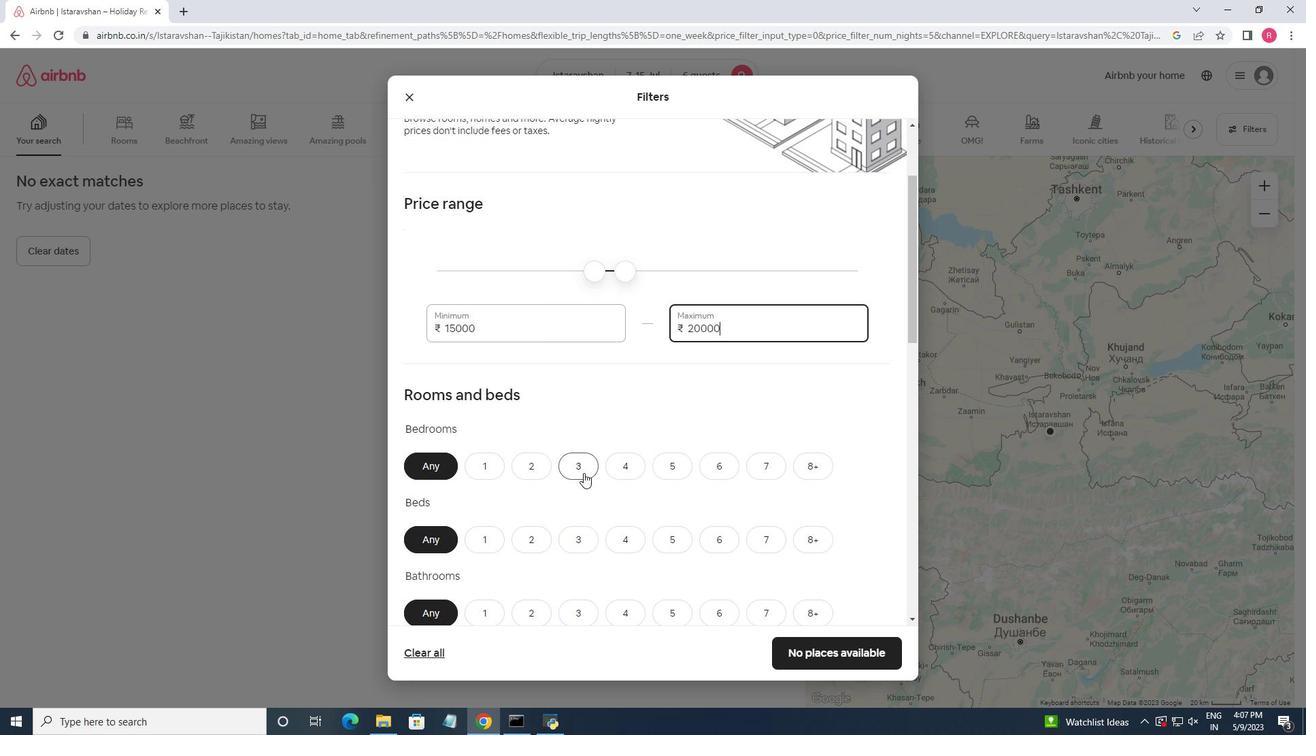 
Action: Mouse moved to (569, 538)
Screenshot: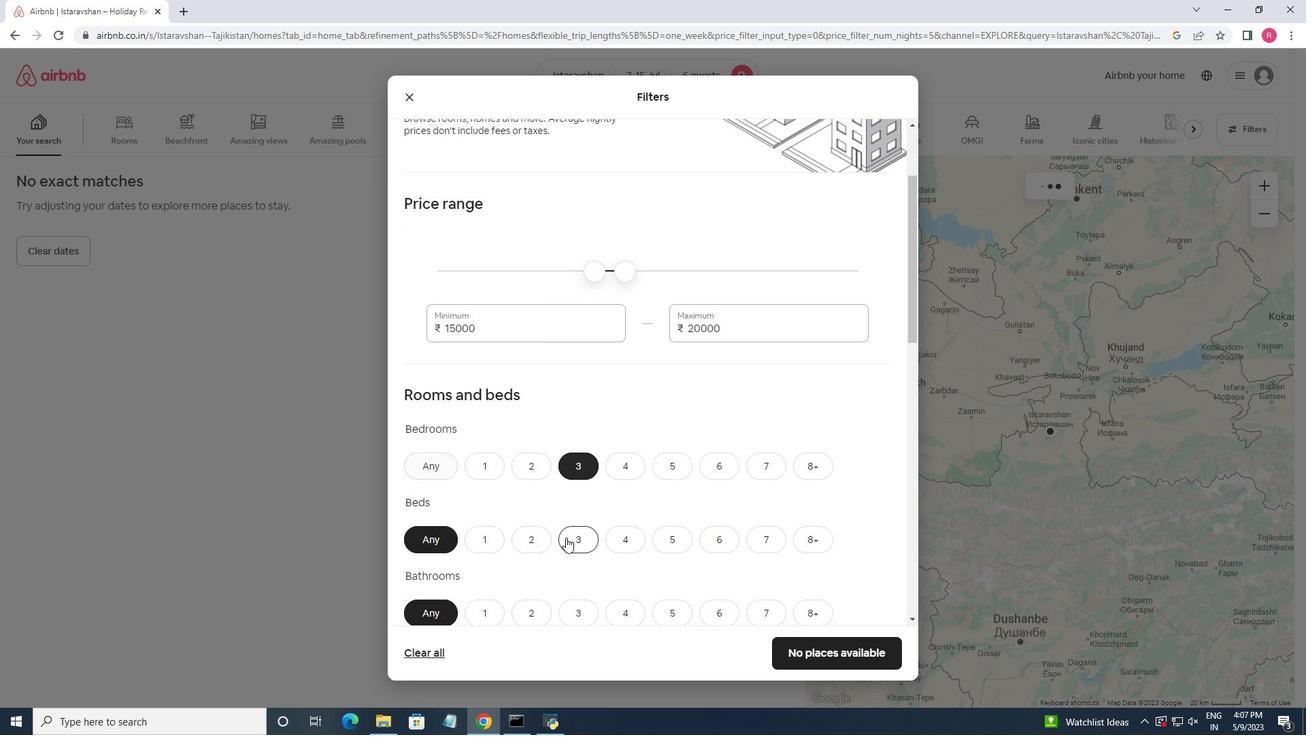 
Action: Mouse pressed left at (569, 538)
Screenshot: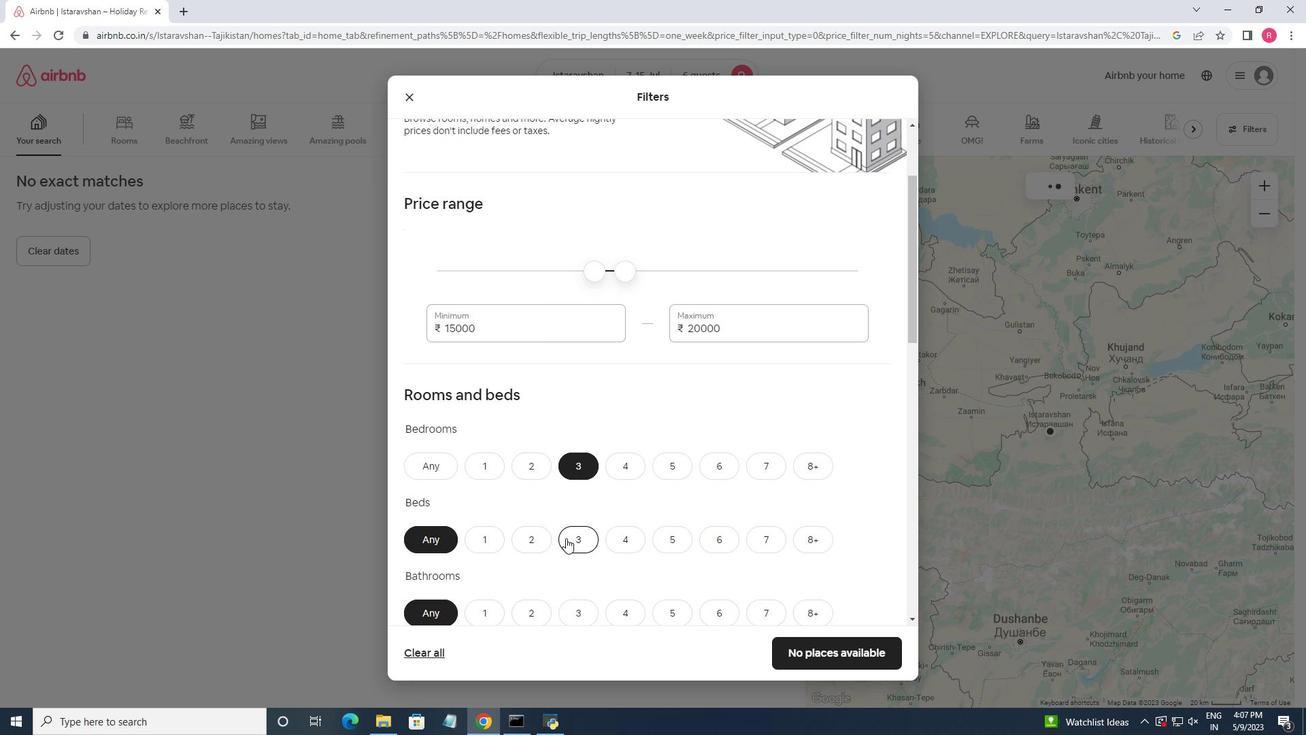 
Action: Mouse moved to (579, 617)
Screenshot: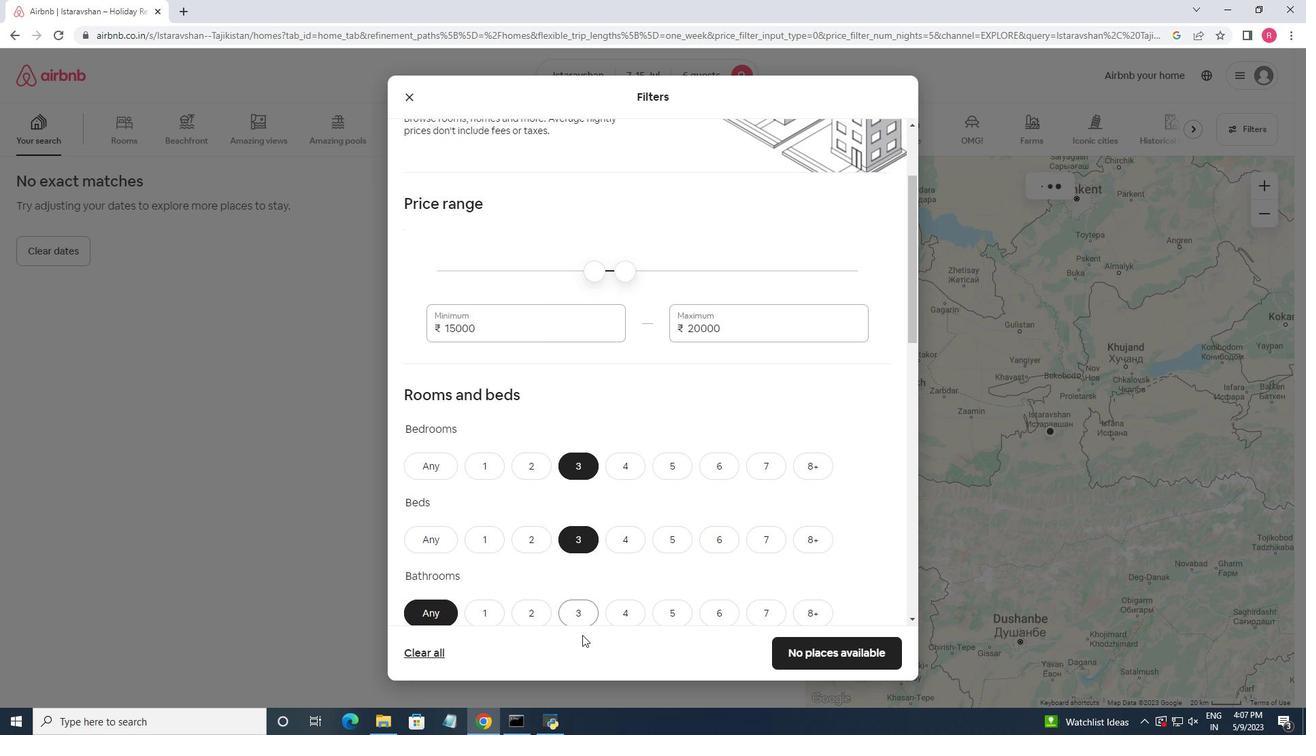 
Action: Mouse pressed left at (579, 617)
Screenshot: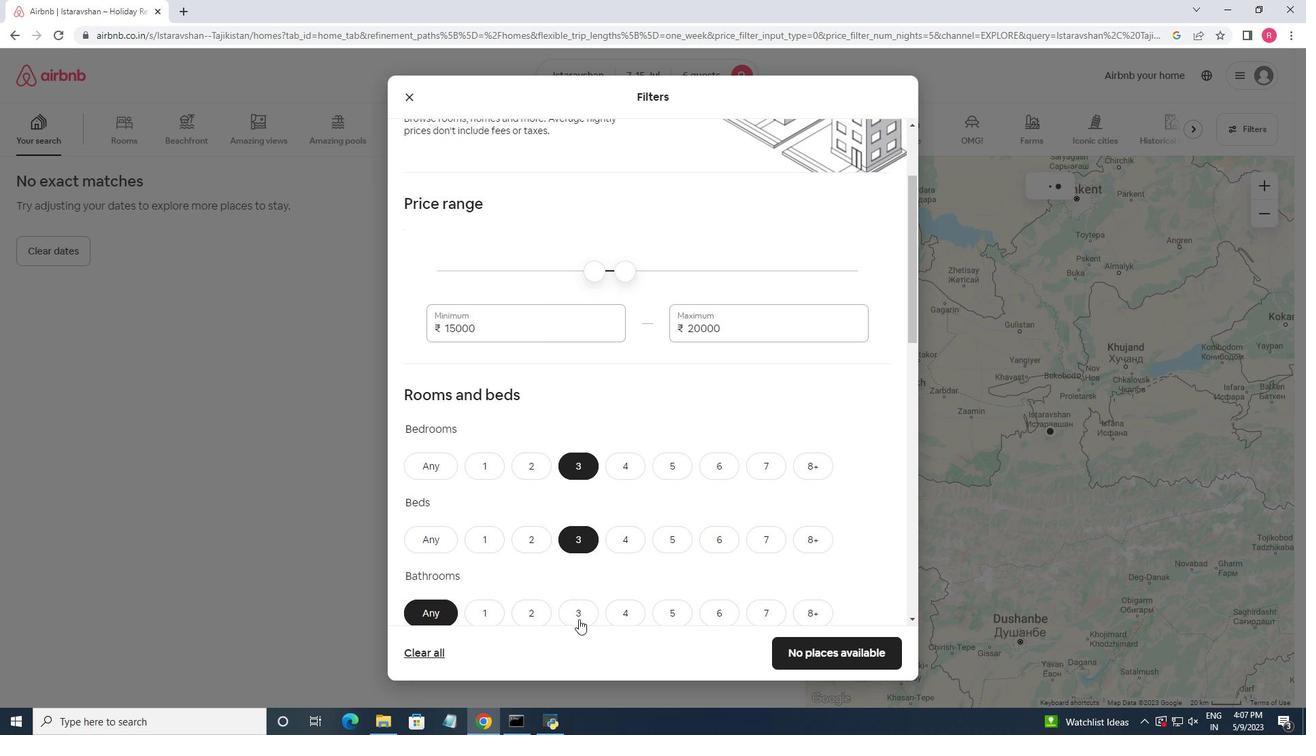 
Action: Mouse moved to (660, 477)
Screenshot: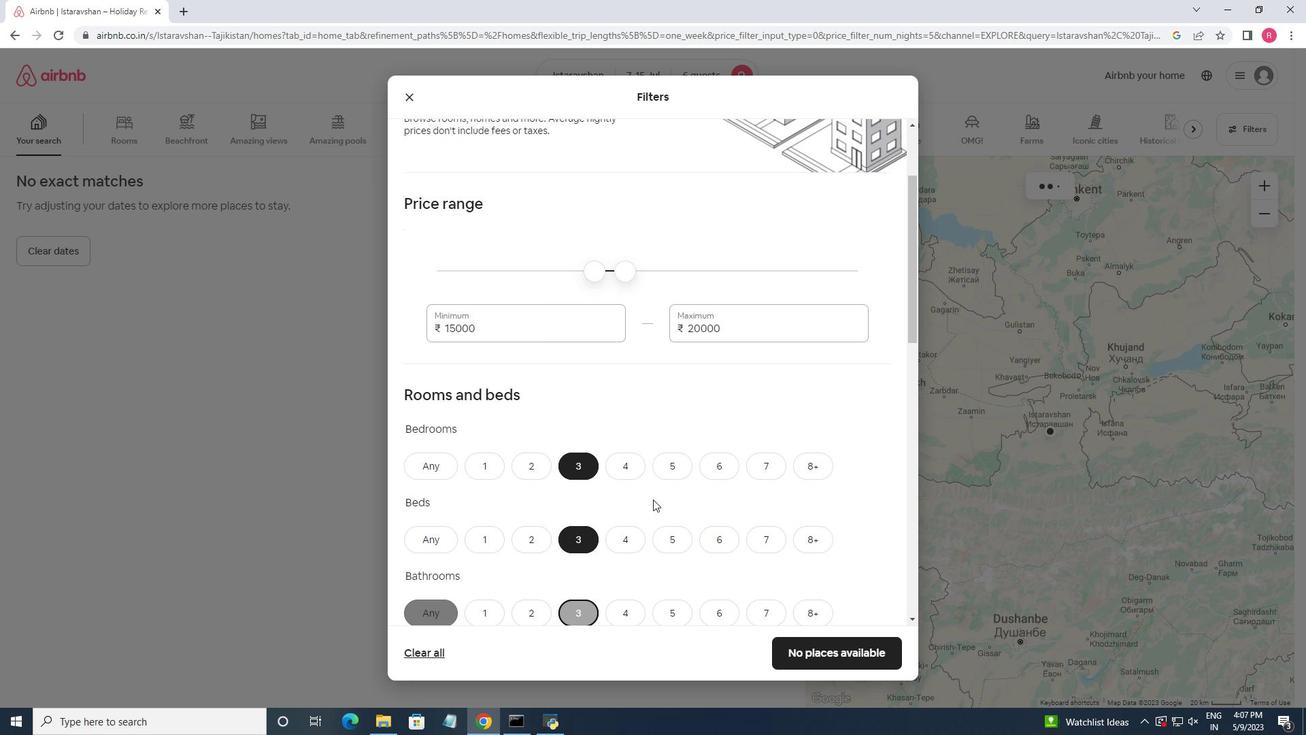 
Action: Mouse scrolled (660, 477) with delta (0, 0)
Screenshot: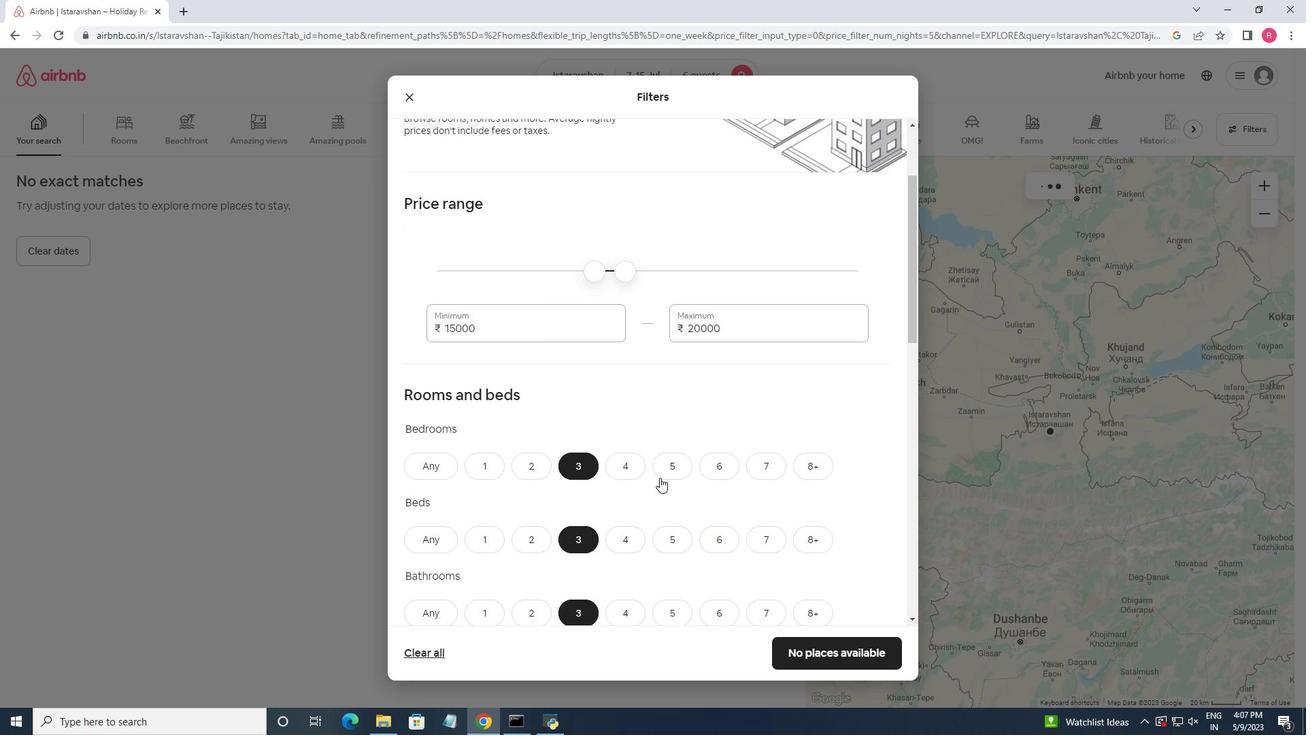 
Action: Mouse scrolled (660, 477) with delta (0, 0)
Screenshot: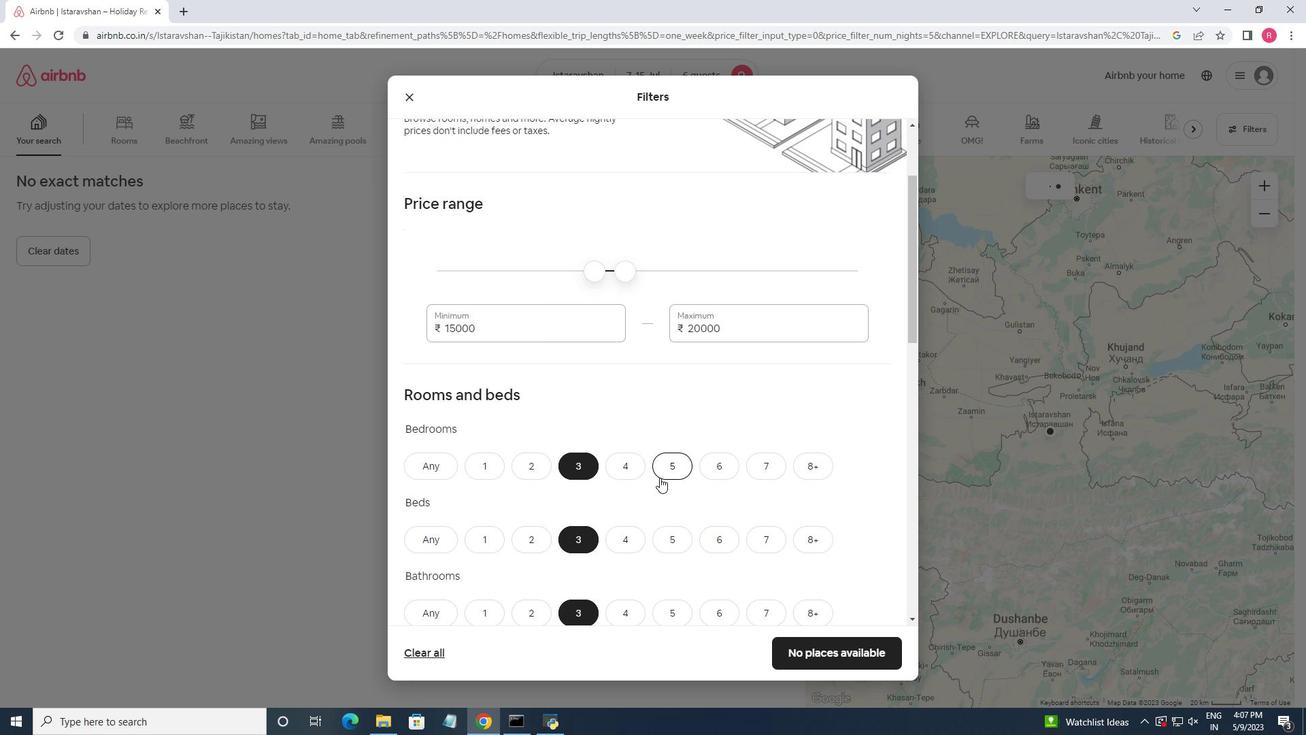 
Action: Mouse scrolled (660, 477) with delta (0, 0)
Screenshot: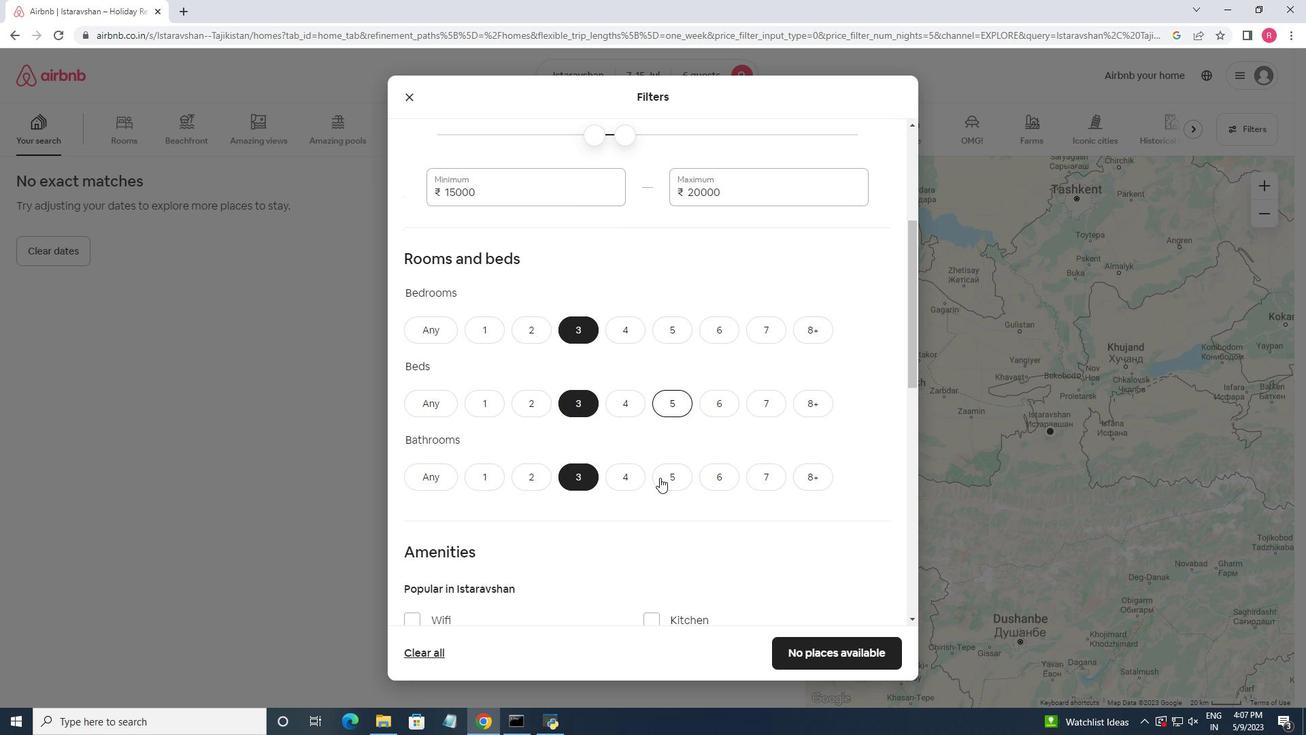 
Action: Mouse scrolled (660, 477) with delta (0, 0)
Screenshot: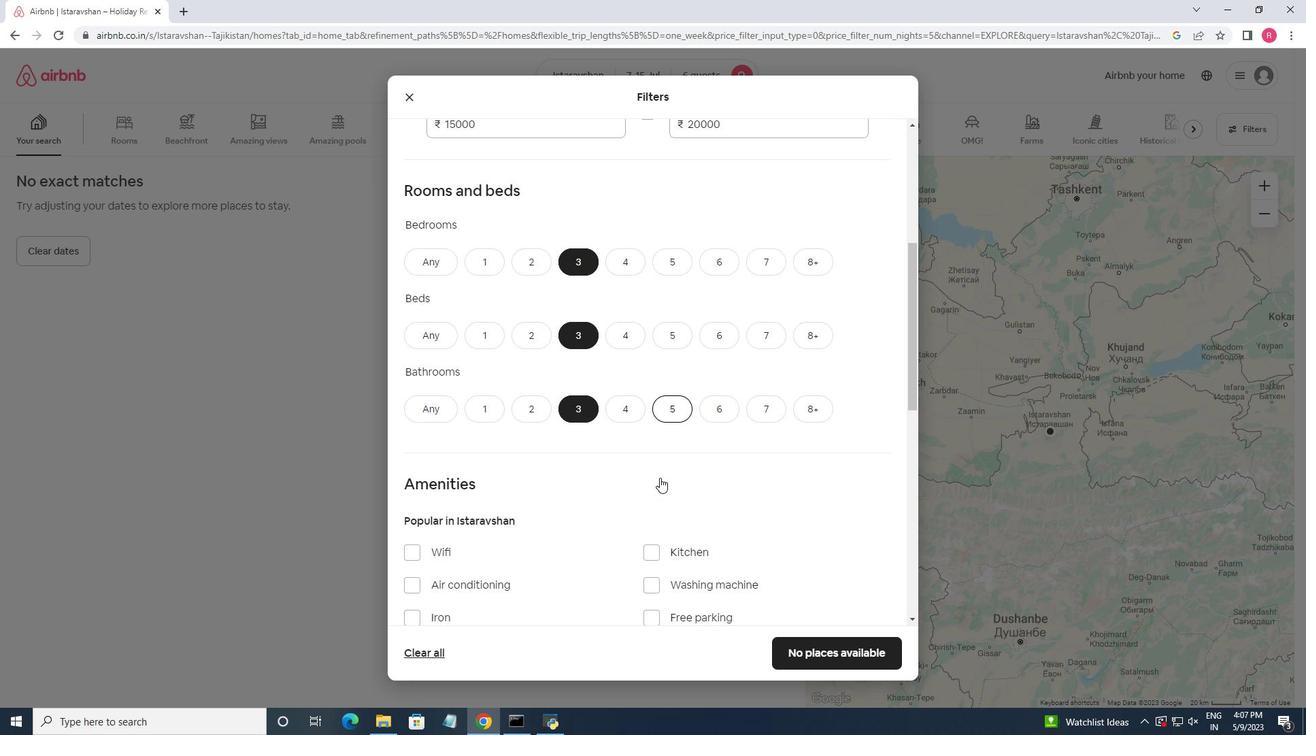 
Action: Mouse scrolled (660, 477) with delta (0, 0)
Screenshot: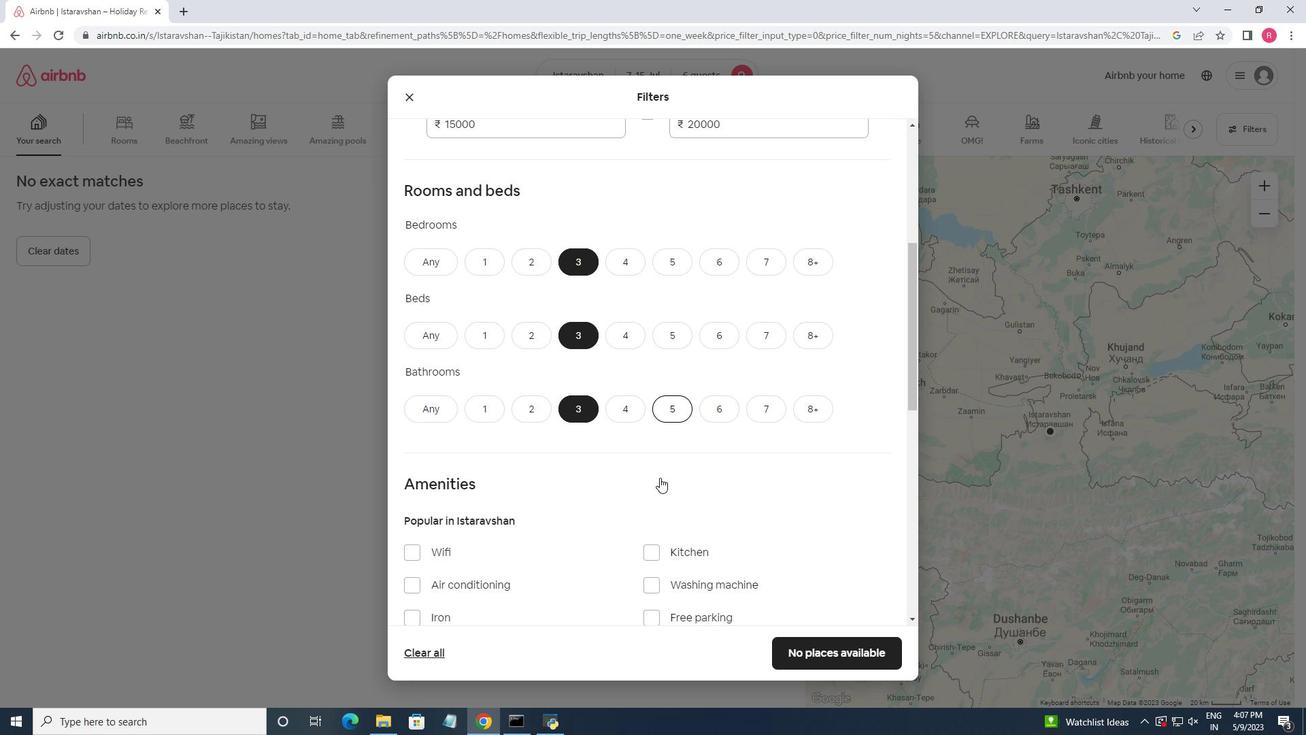 
Action: Mouse scrolled (660, 477) with delta (0, 0)
Screenshot: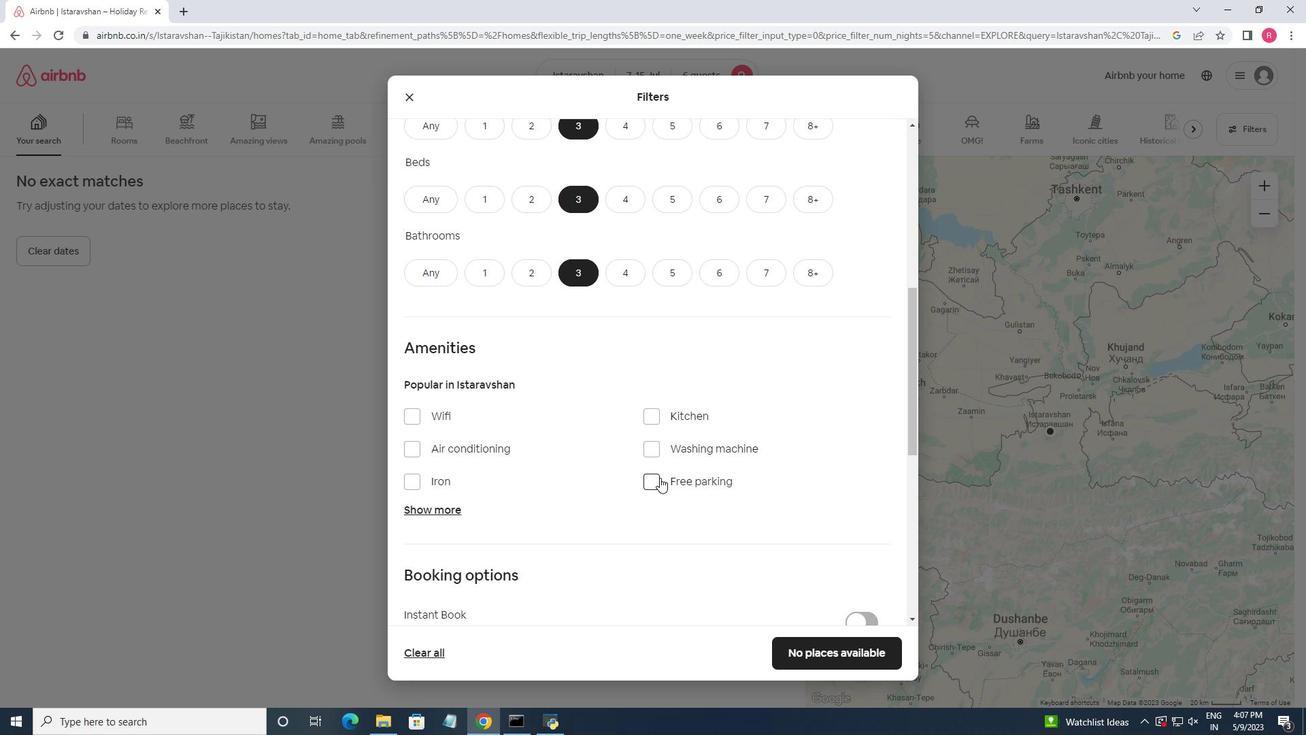 
Action: Mouse scrolled (660, 477) with delta (0, 0)
Screenshot: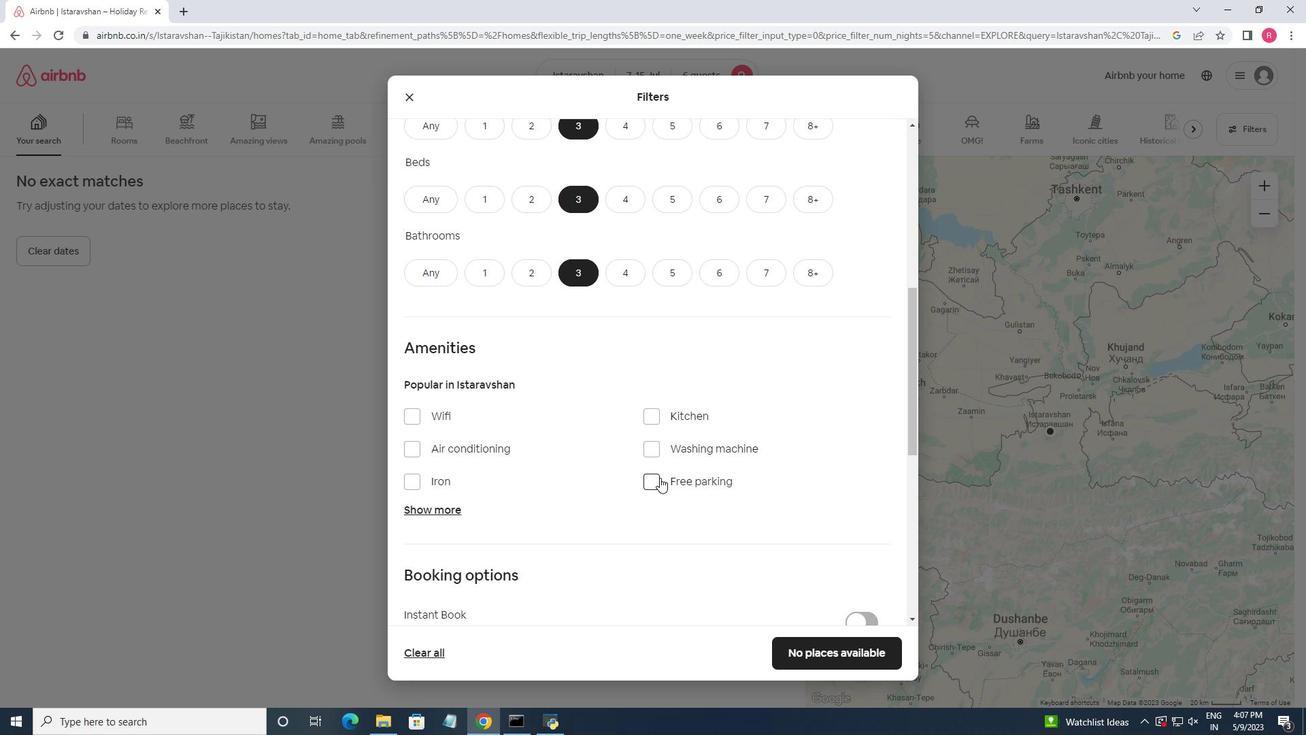 
Action: Mouse moved to (660, 469)
Screenshot: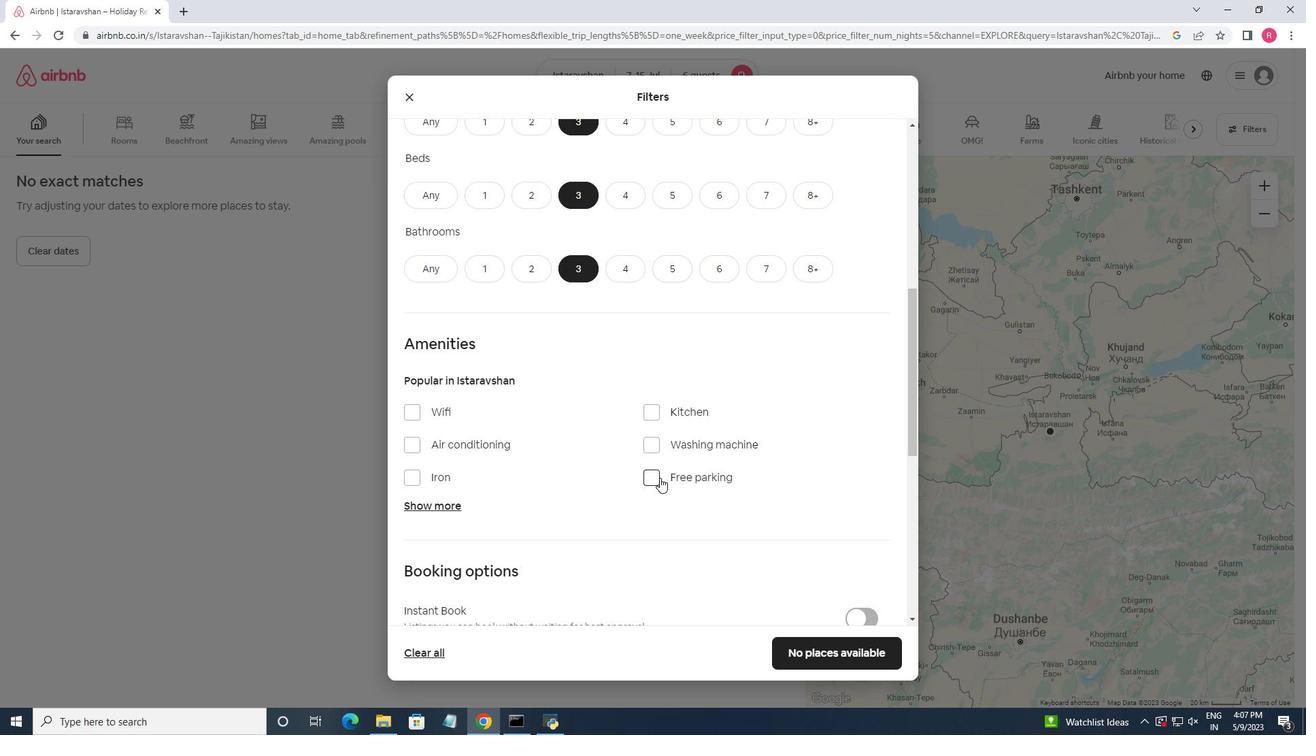 
Action: Mouse scrolled (660, 468) with delta (0, 0)
Screenshot: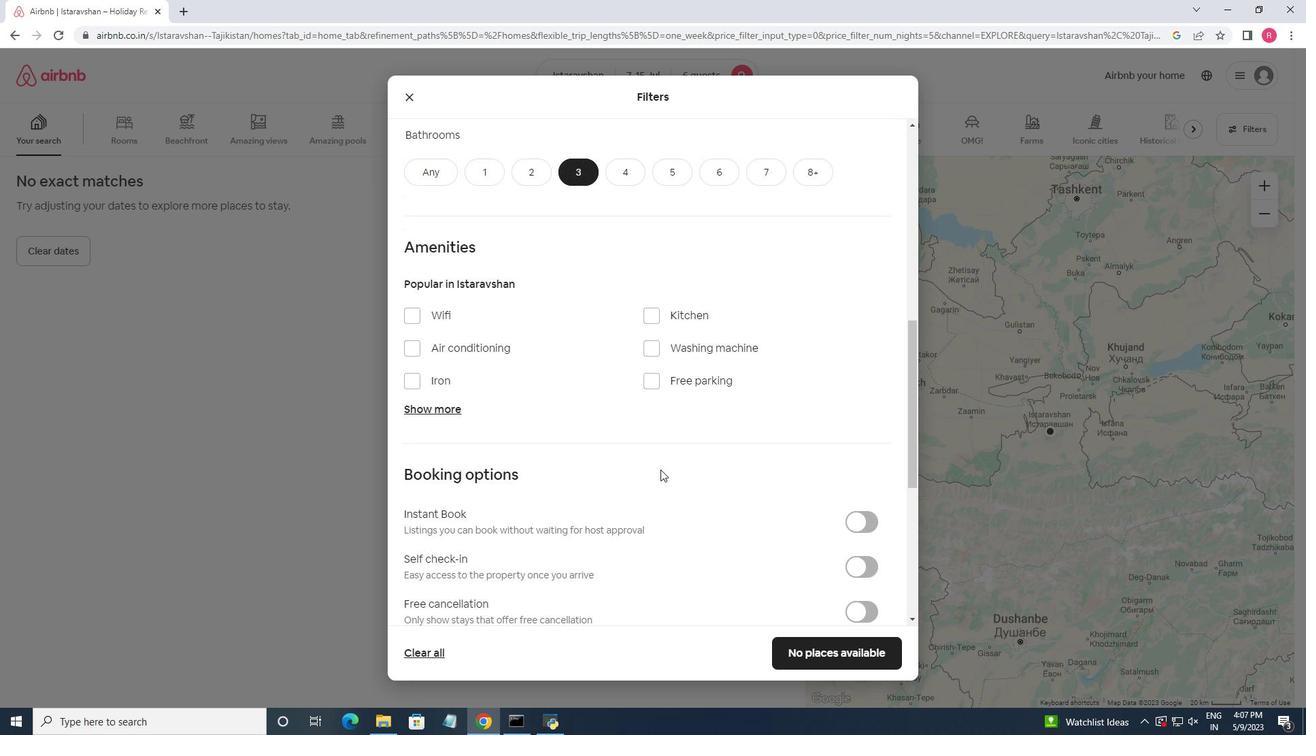 
Action: Mouse scrolled (660, 468) with delta (0, 0)
Screenshot: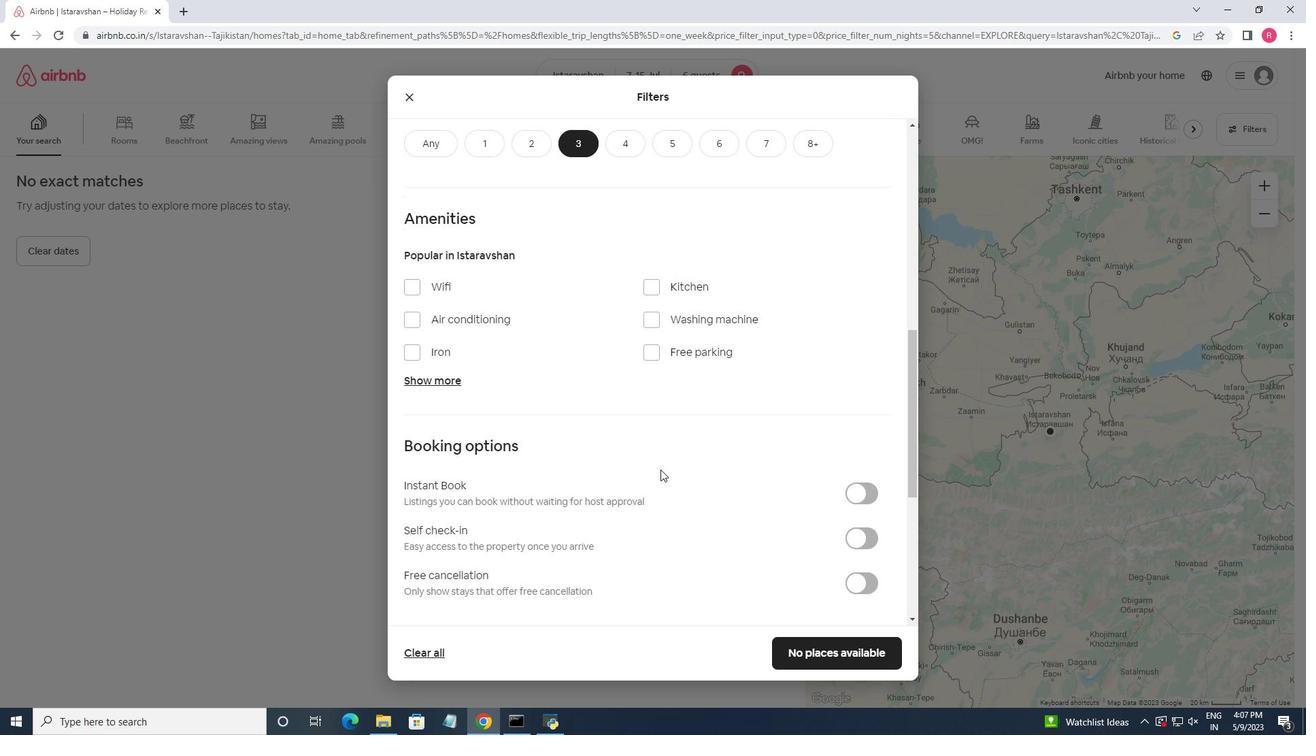 
Action: Mouse moved to (869, 389)
Screenshot: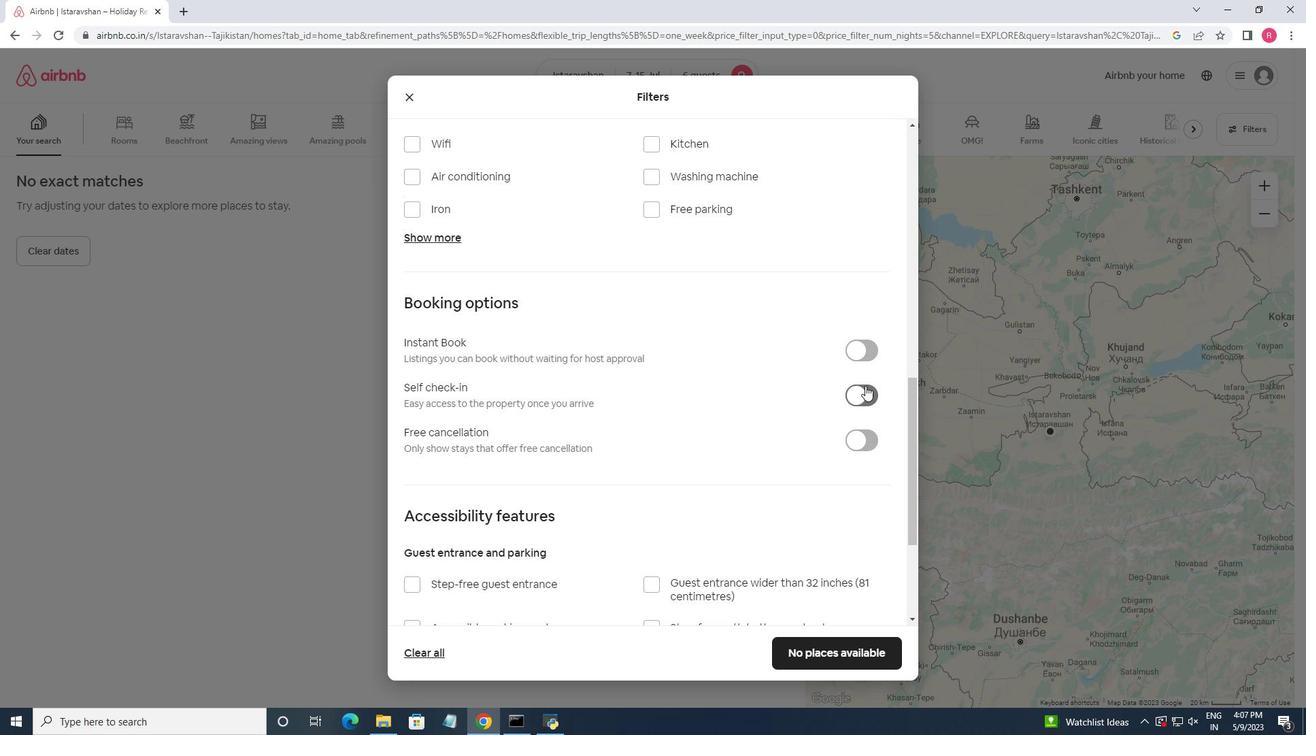 
Action: Mouse pressed left at (869, 389)
Screenshot: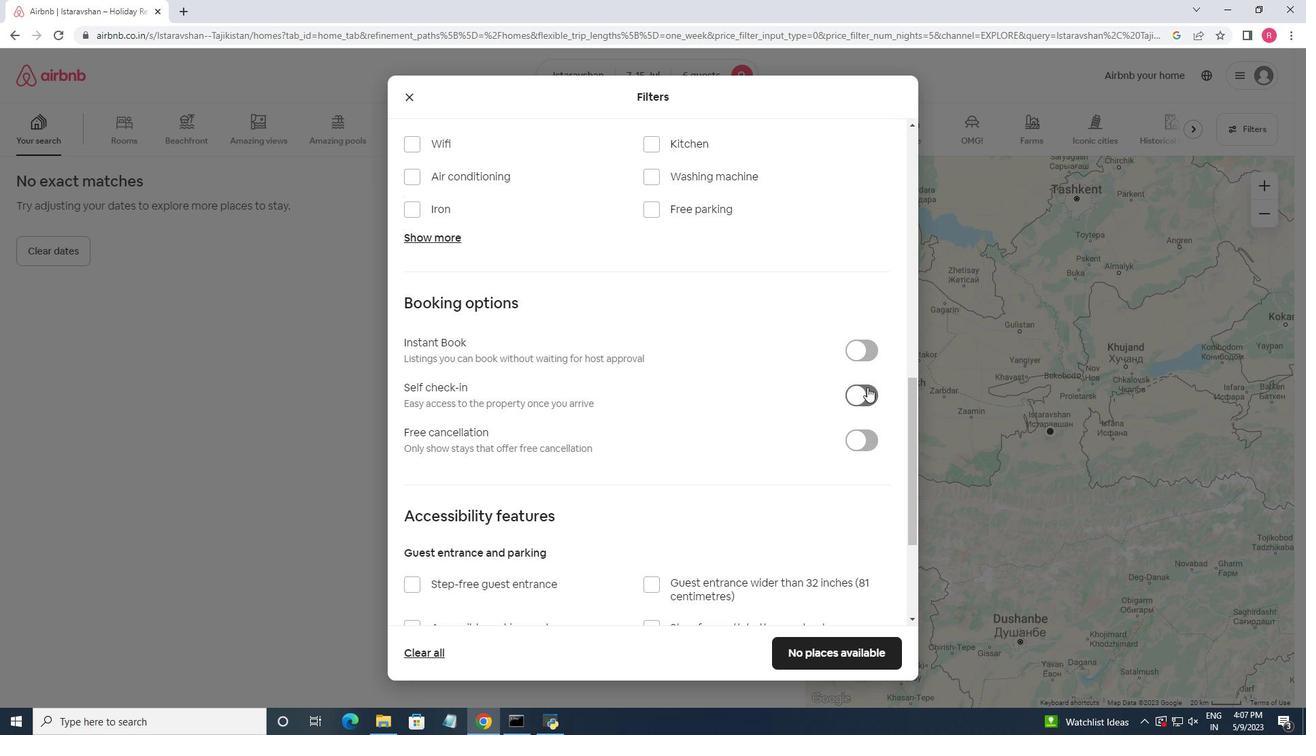 
Action: Mouse moved to (686, 472)
Screenshot: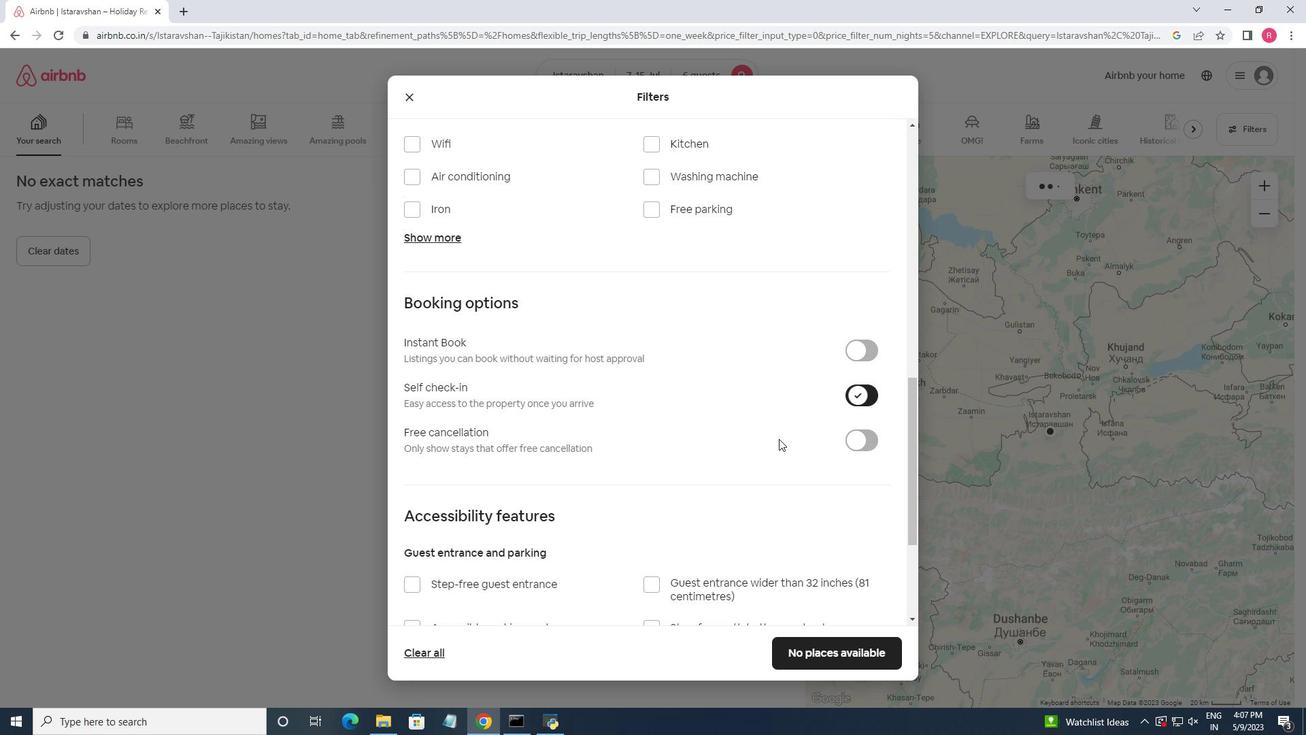 
Action: Mouse scrolled (686, 471) with delta (0, 0)
Screenshot: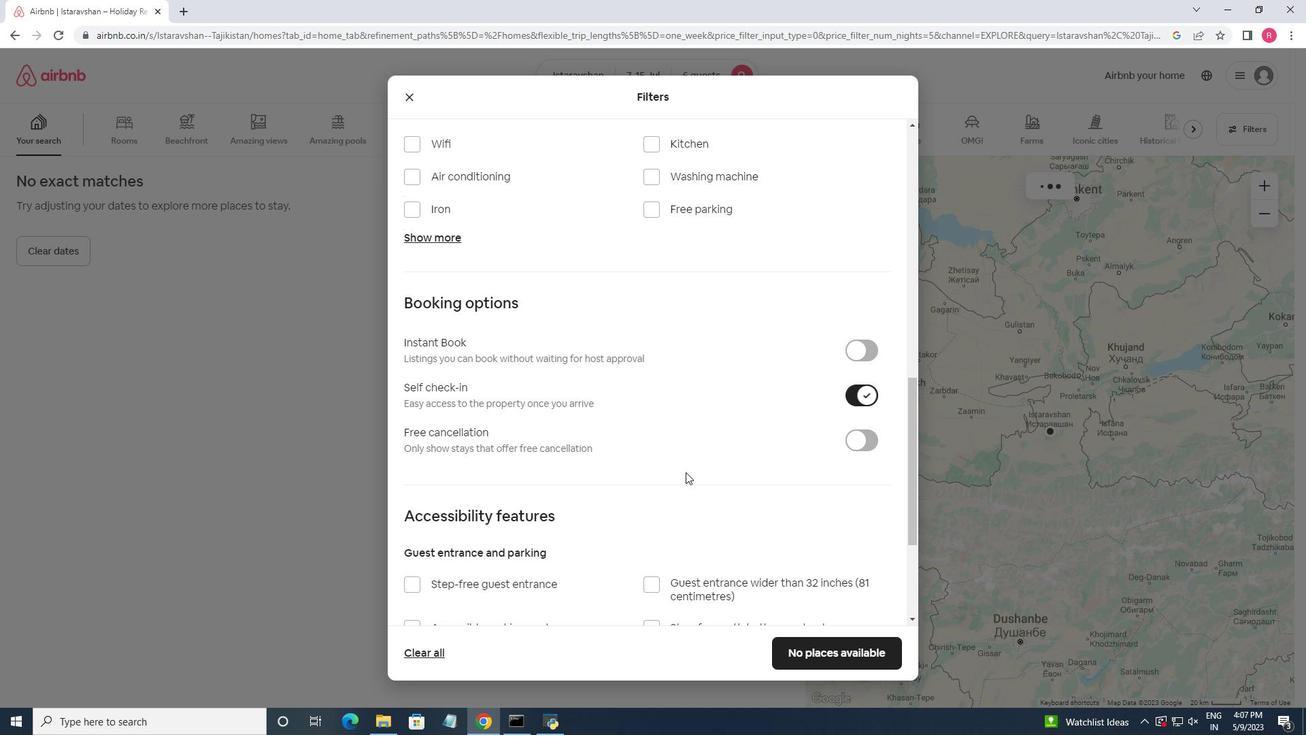 
Action: Mouse scrolled (686, 471) with delta (0, 0)
Screenshot: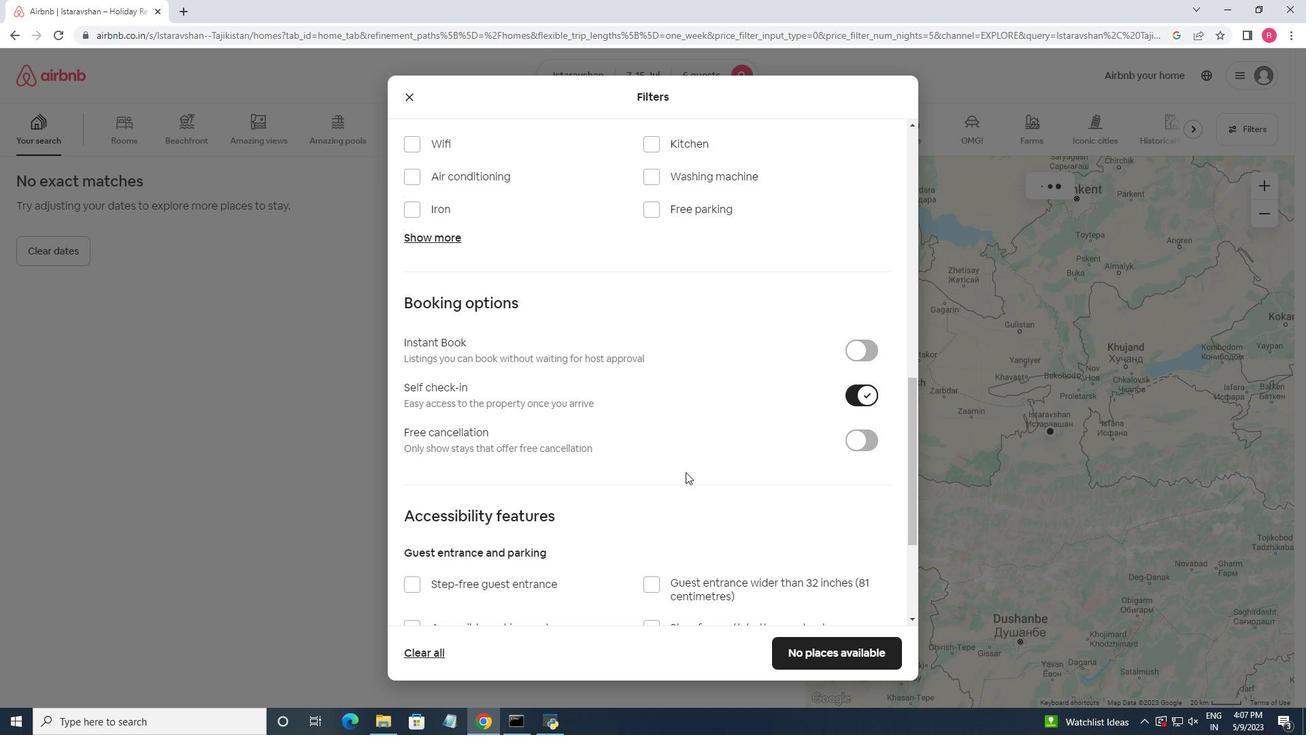 
Action: Mouse scrolled (686, 471) with delta (0, 0)
Screenshot: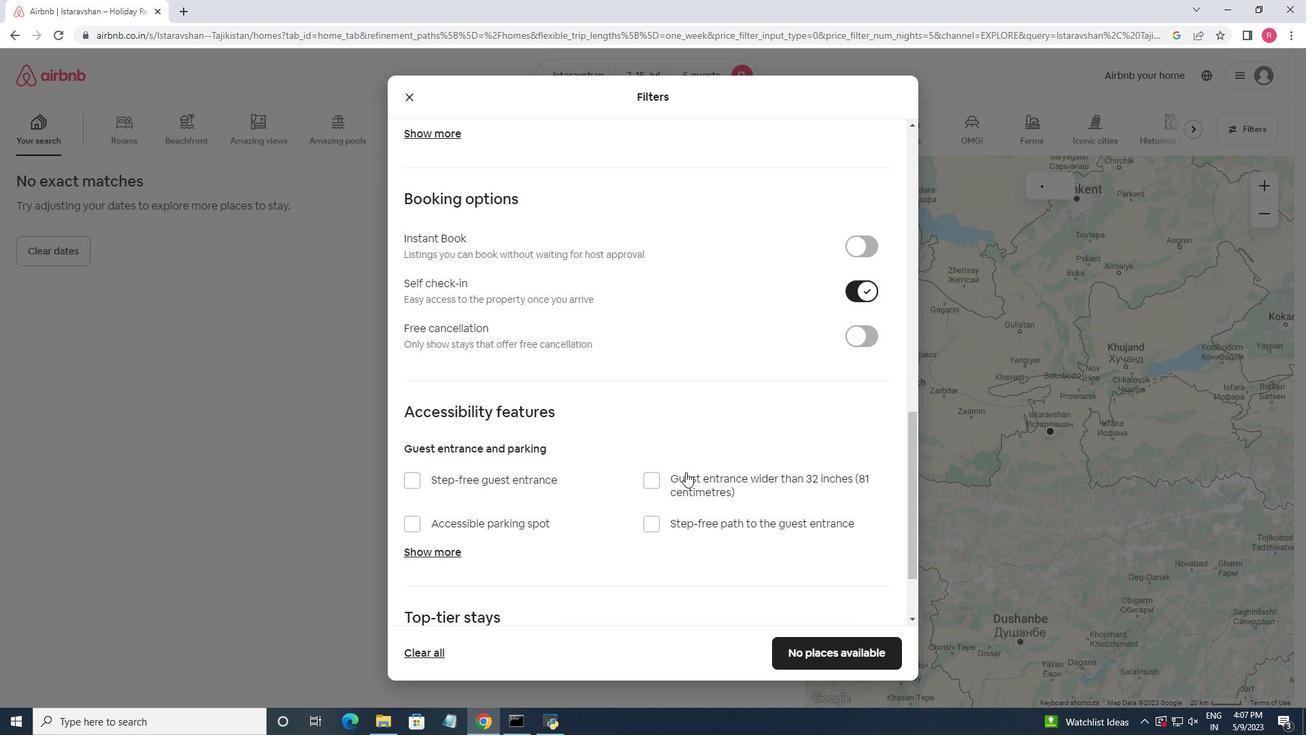 
Action: Mouse scrolled (686, 471) with delta (0, 0)
Screenshot: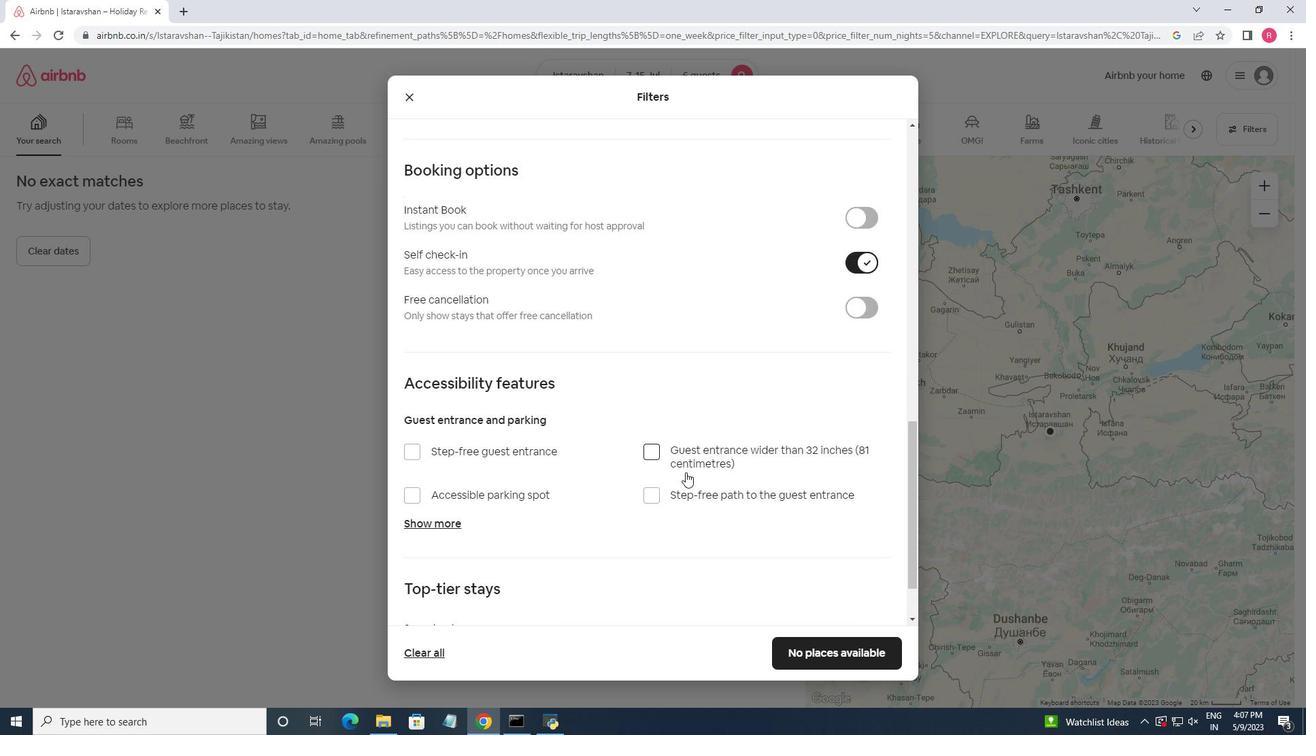 
Action: Mouse moved to (775, 518)
Screenshot: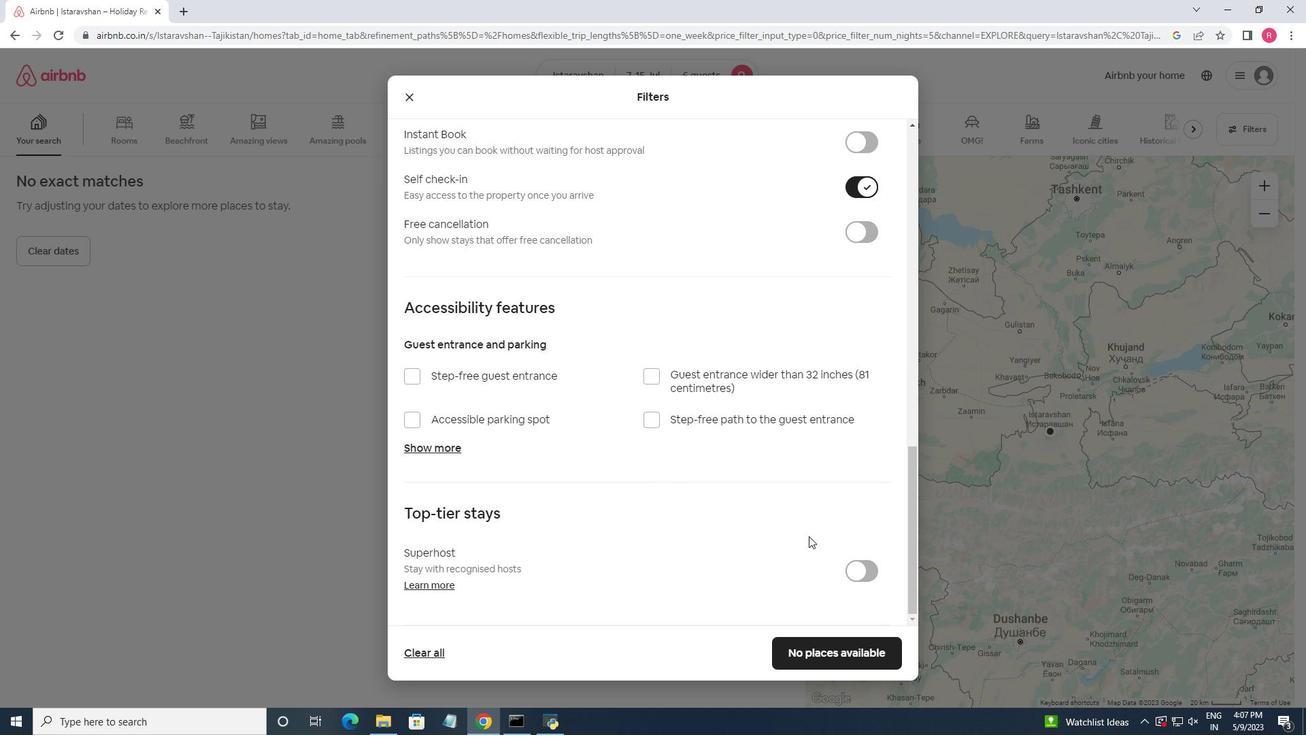 
Action: Mouse scrolled (775, 517) with delta (0, 0)
Screenshot: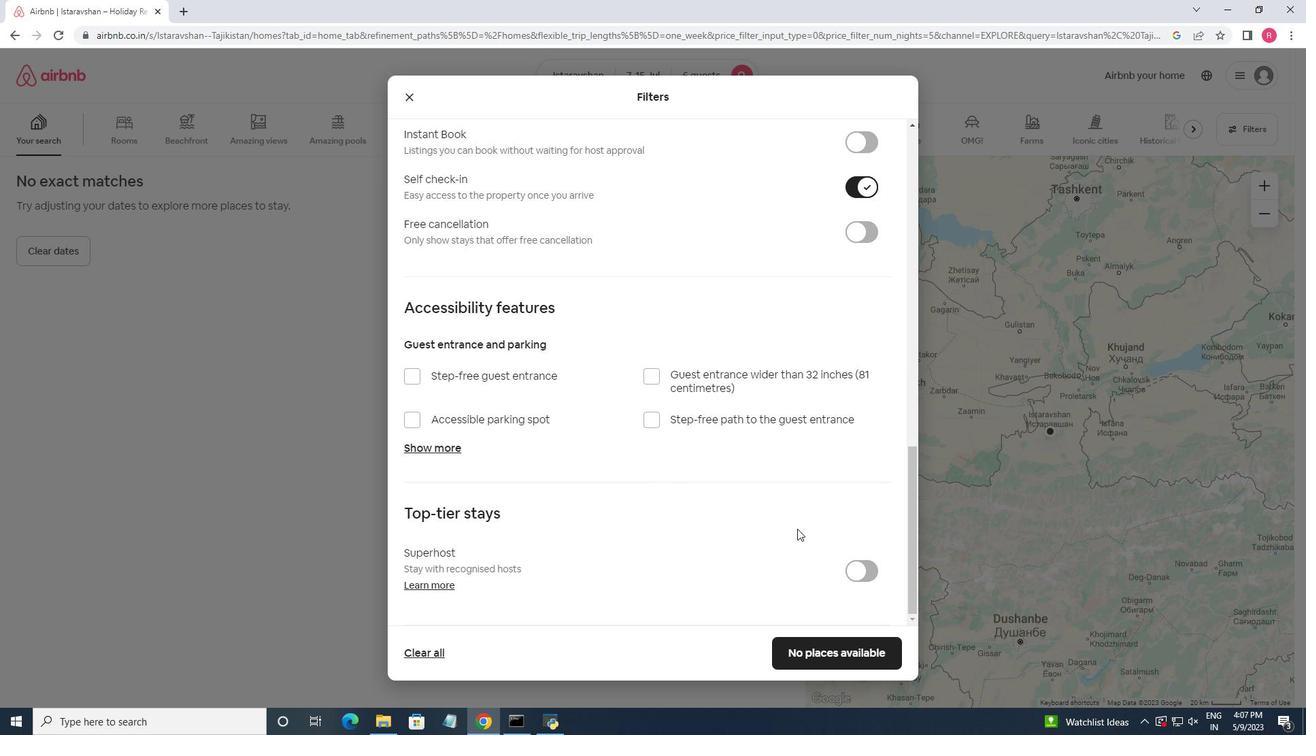 
Action: Mouse scrolled (775, 517) with delta (0, 0)
Screenshot: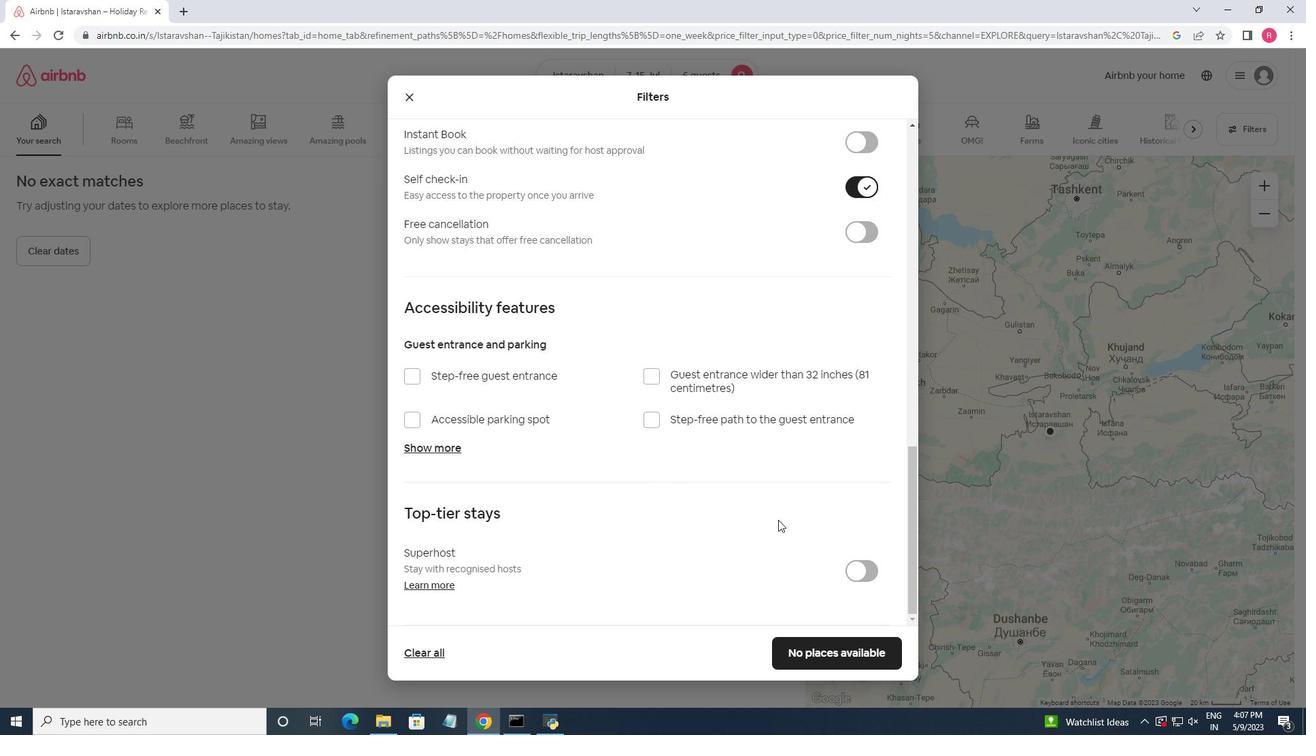 
Action: Mouse scrolled (775, 517) with delta (0, 0)
Screenshot: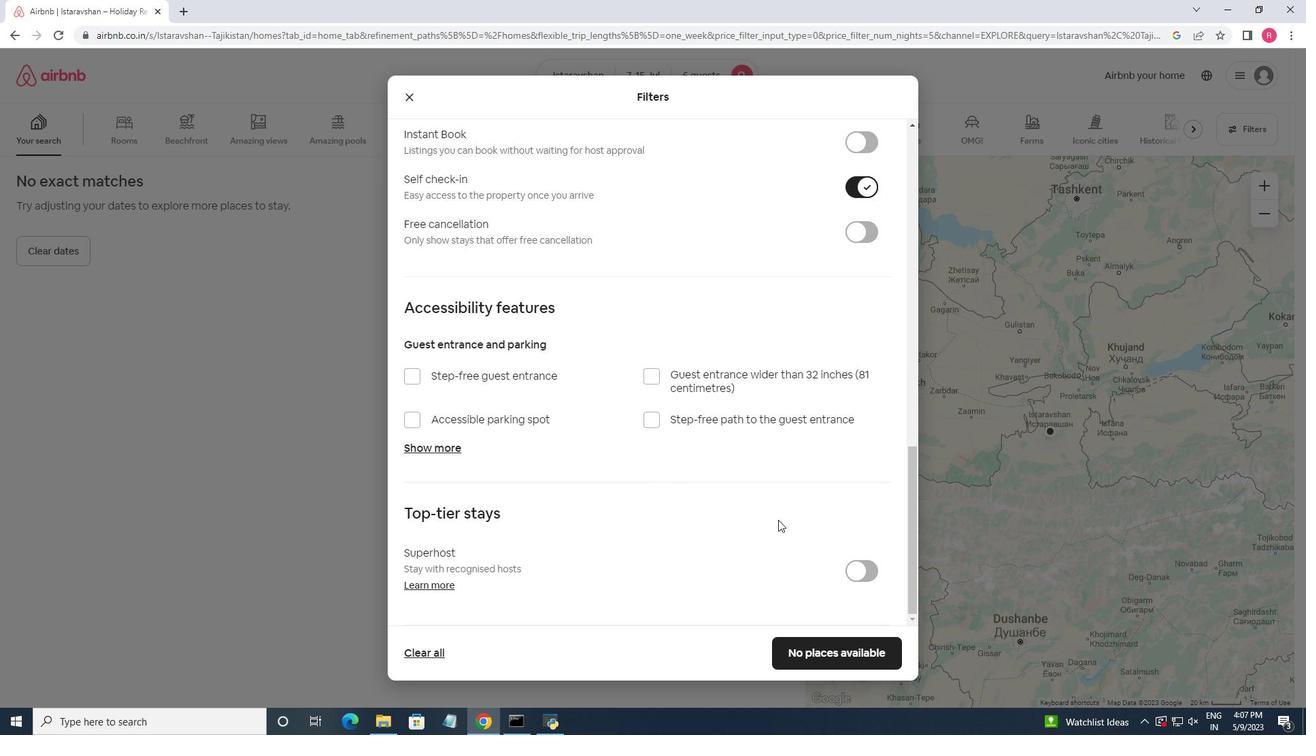 
Action: Mouse scrolled (775, 517) with delta (0, 0)
Screenshot: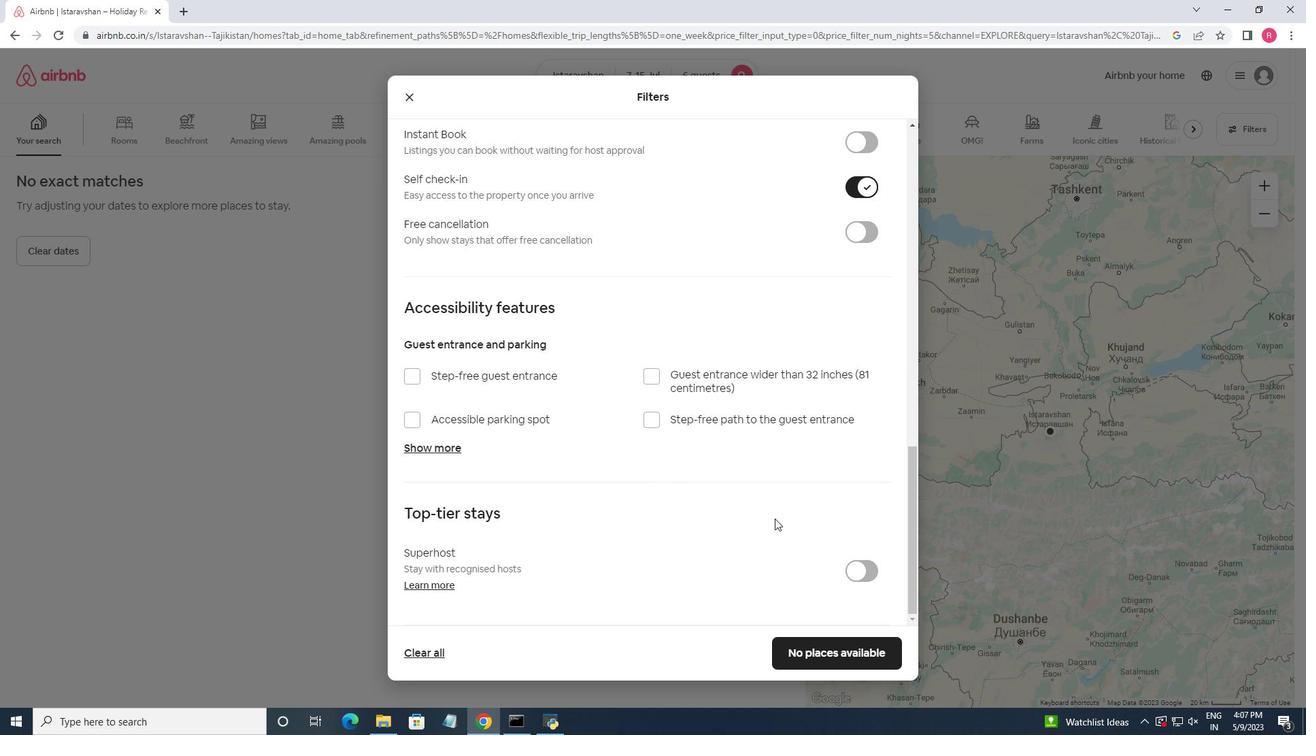 
Action: Mouse scrolled (775, 517) with delta (0, 0)
Screenshot: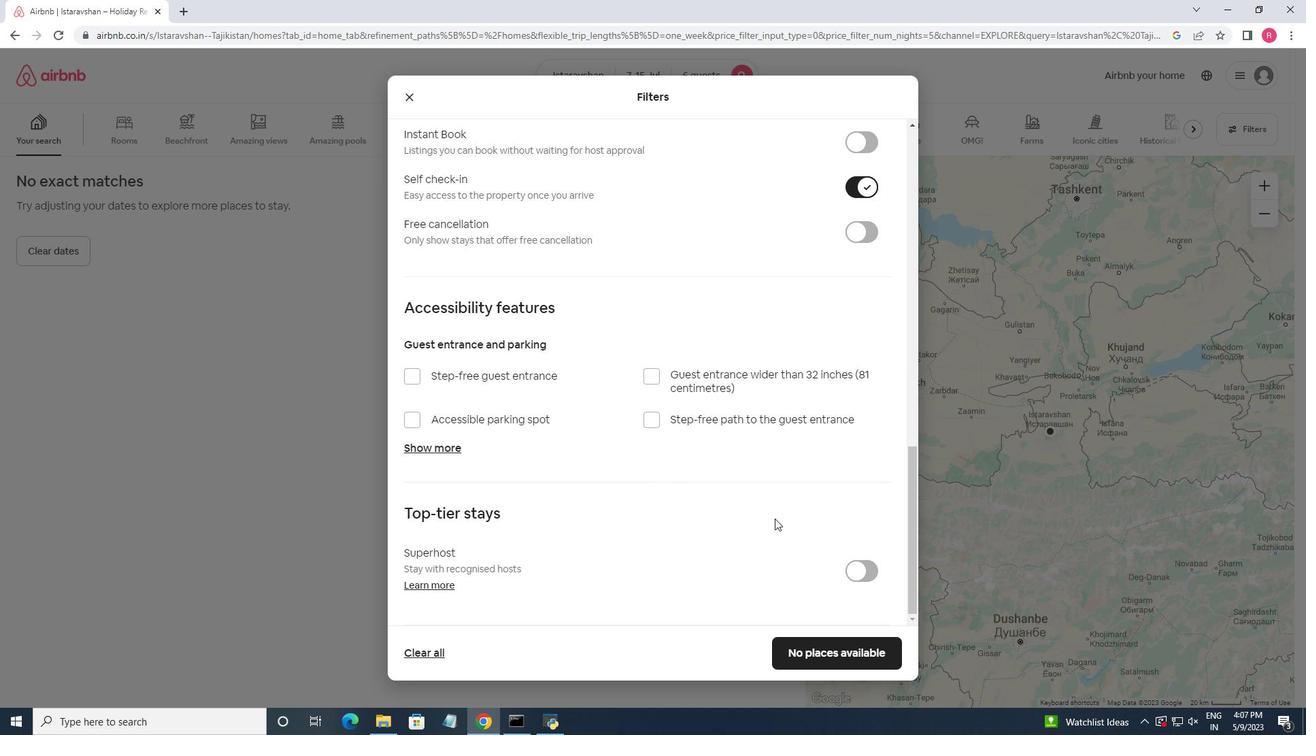 
Action: Mouse moved to (840, 647)
Screenshot: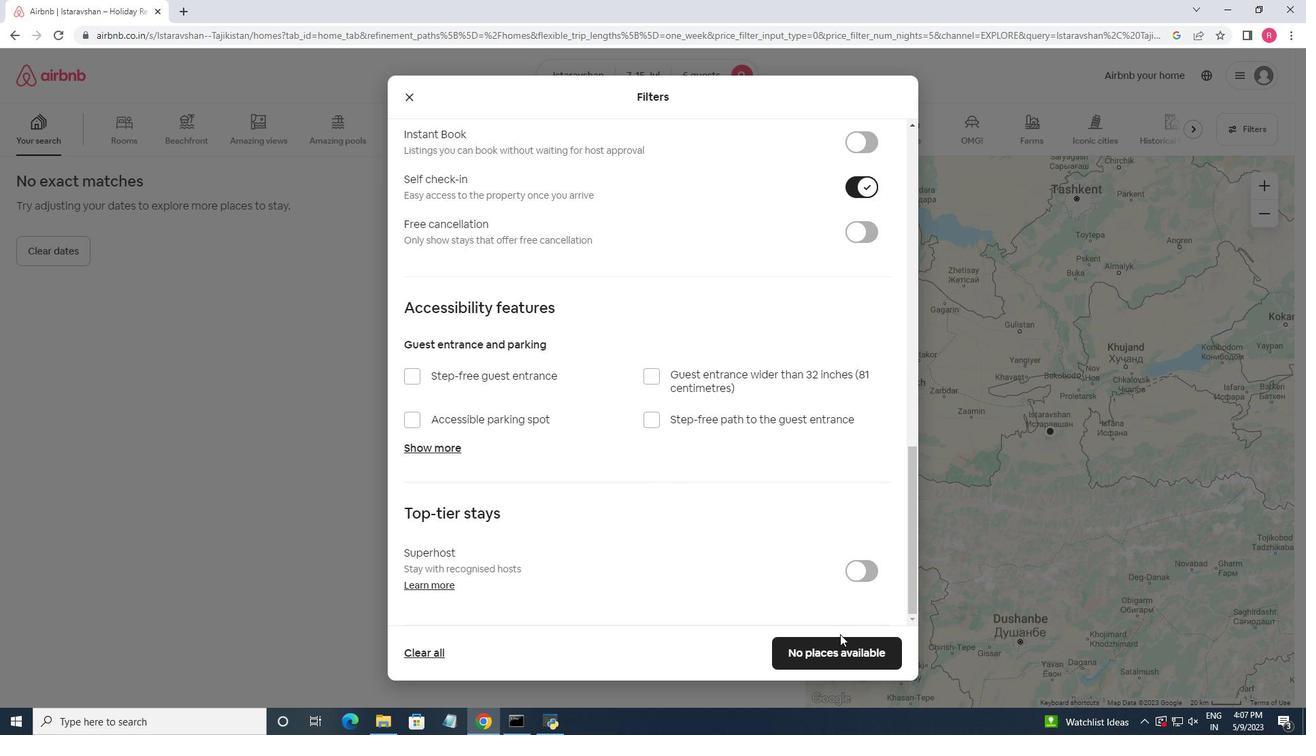 
Action: Mouse pressed left at (840, 647)
Screenshot: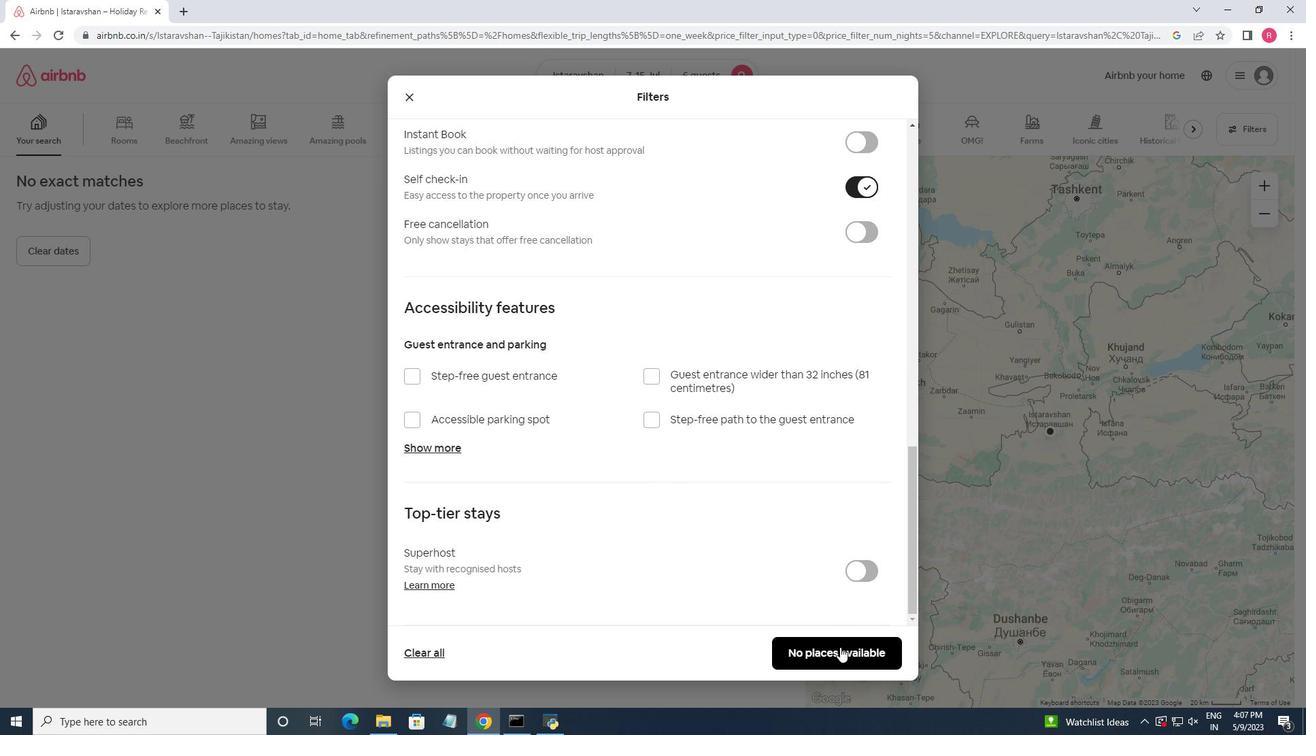 
Action: Mouse moved to (754, 413)
Screenshot: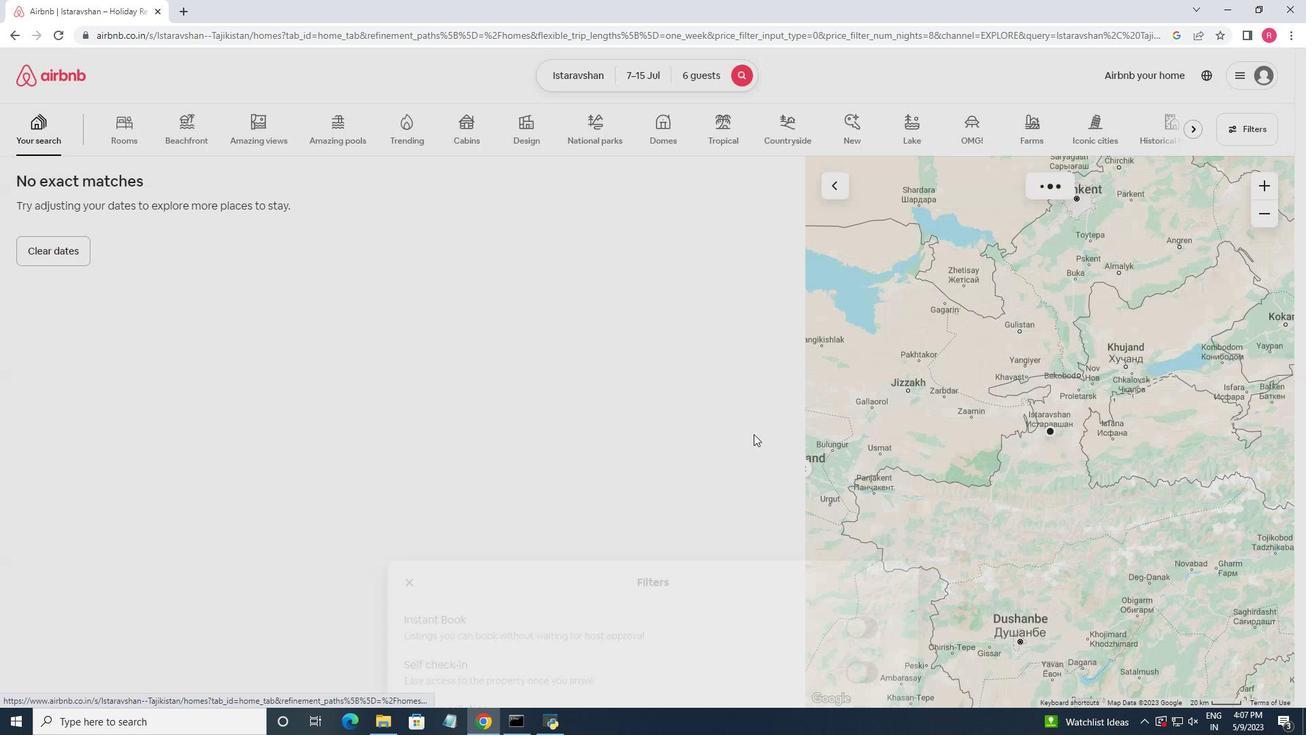
